 Task: Look for space in Rawang, Malaysia from 9th June, 2023 to 16th June, 2023 for 2 adults in price range Rs.8000 to Rs.16000. Place can be entire place with 2 bedrooms having 2 beds and 1 bathroom. Property type can be house, flat, guest house. Booking option can be shelf check-in. Required host language is English.
Action: Mouse moved to (448, 113)
Screenshot: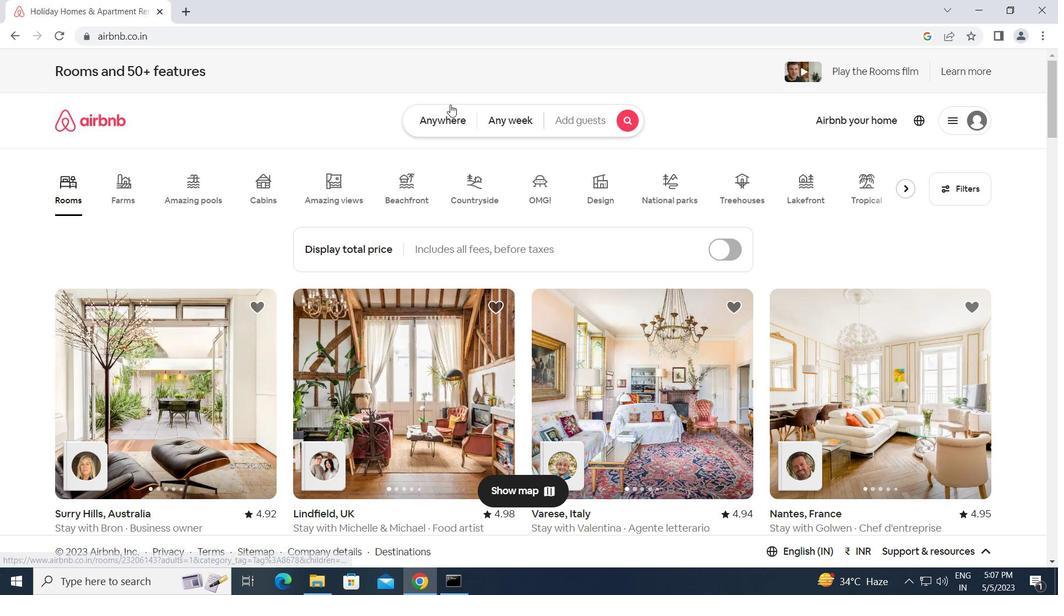 
Action: Mouse pressed left at (448, 113)
Screenshot: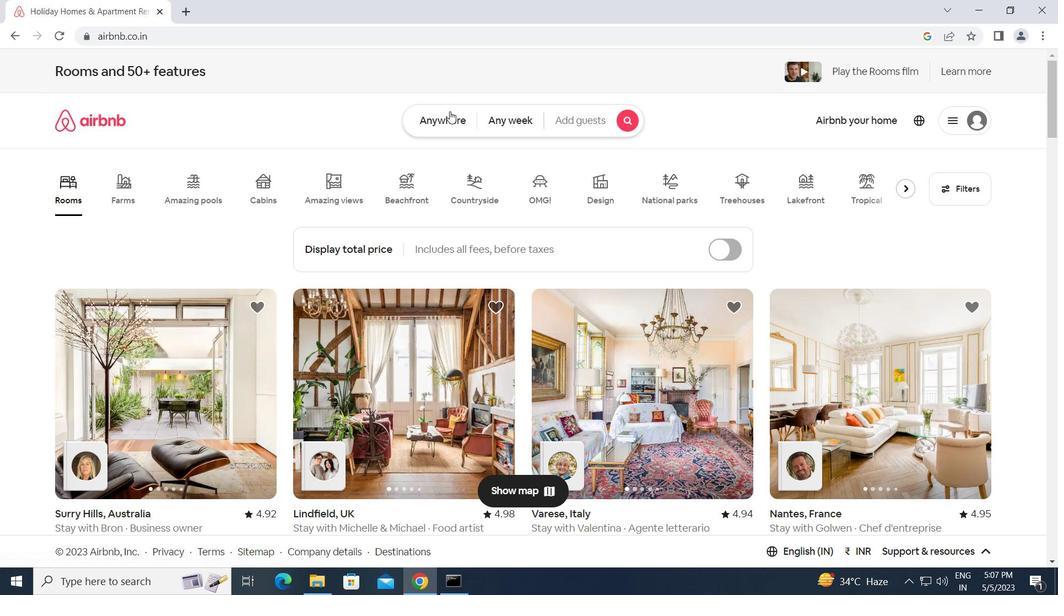 
Action: Mouse moved to (322, 163)
Screenshot: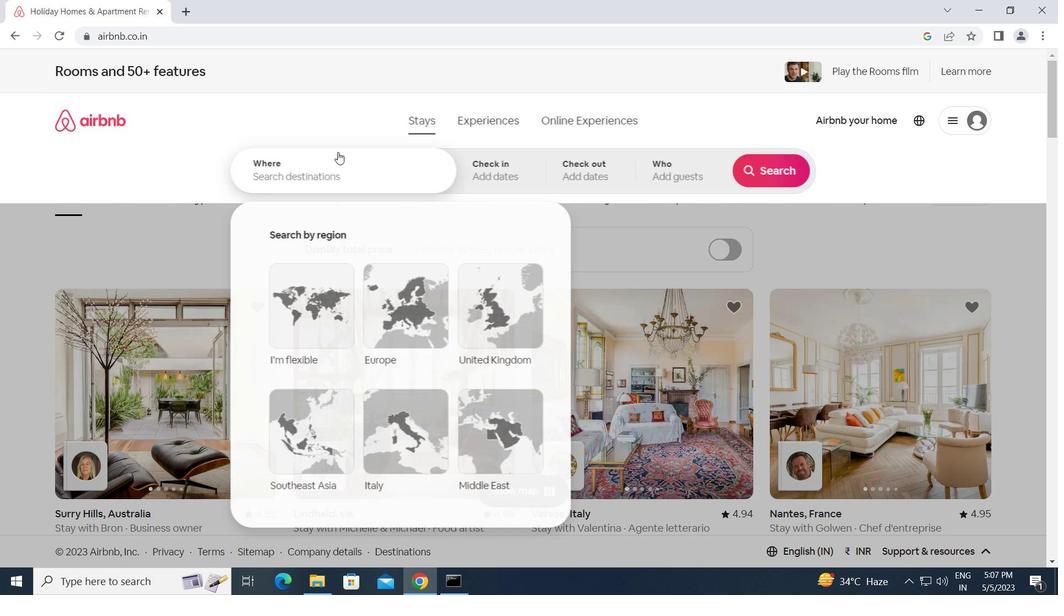 
Action: Mouse pressed left at (322, 163)
Screenshot: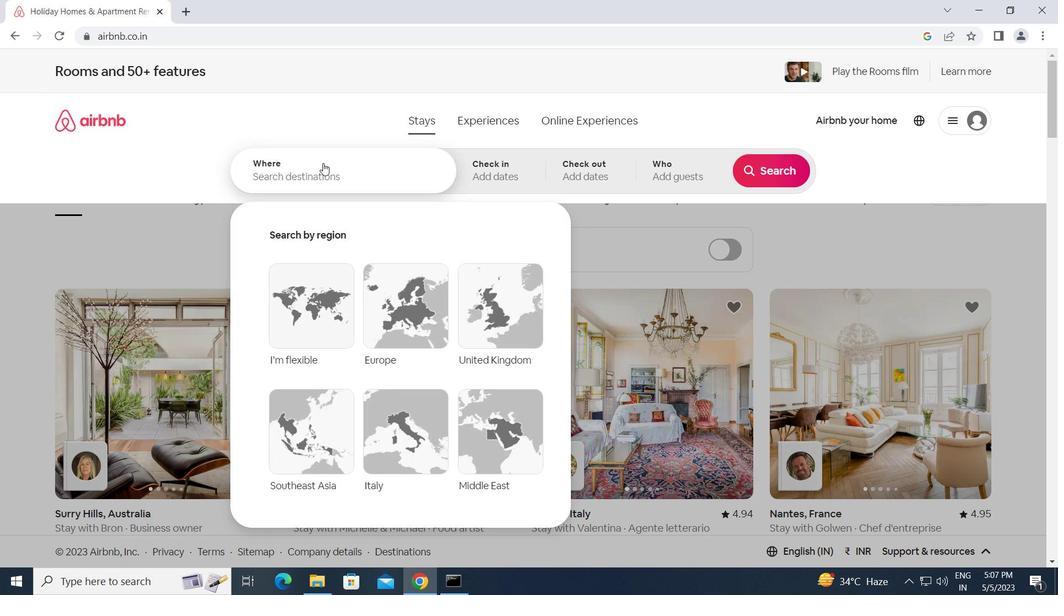 
Action: Key pressed r<Key.caps_lock>awang,<Key.space><Key.caps_lock>m<Key.caps_lock>alaysia<Key.enter>
Screenshot: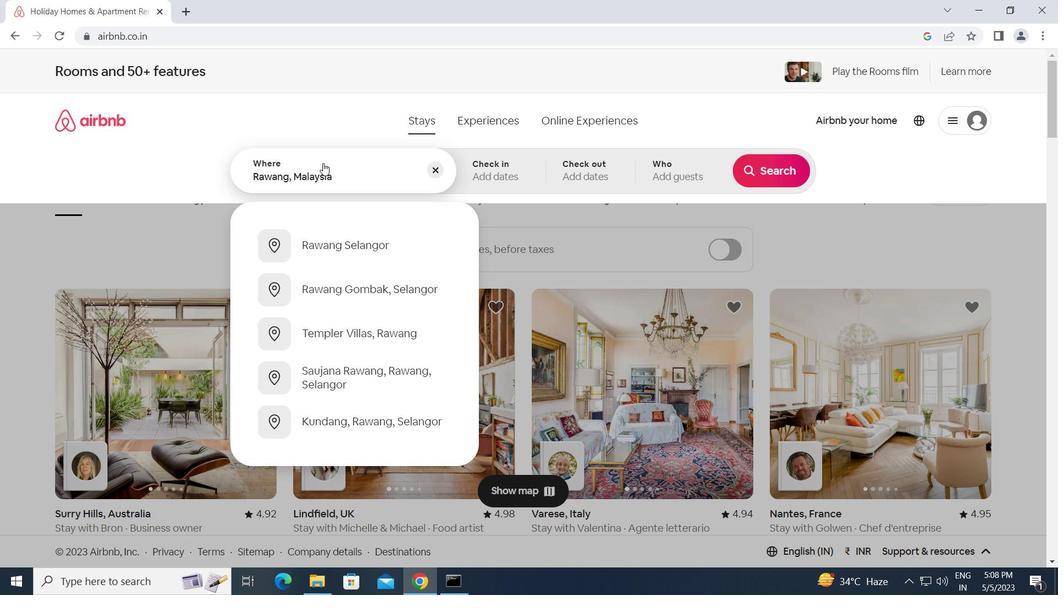 
Action: Mouse moved to (725, 369)
Screenshot: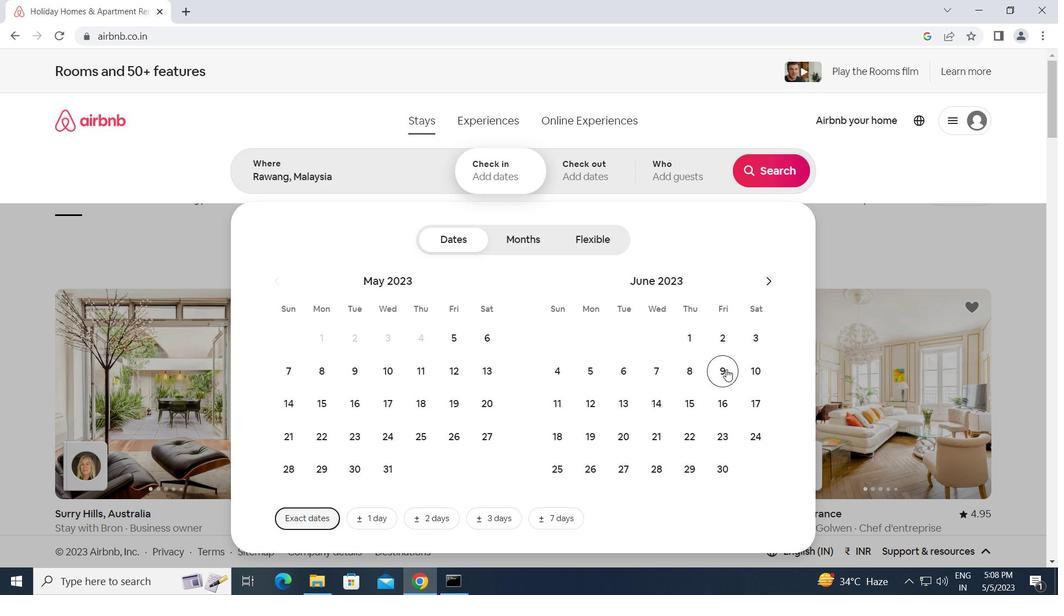 
Action: Mouse pressed left at (725, 369)
Screenshot: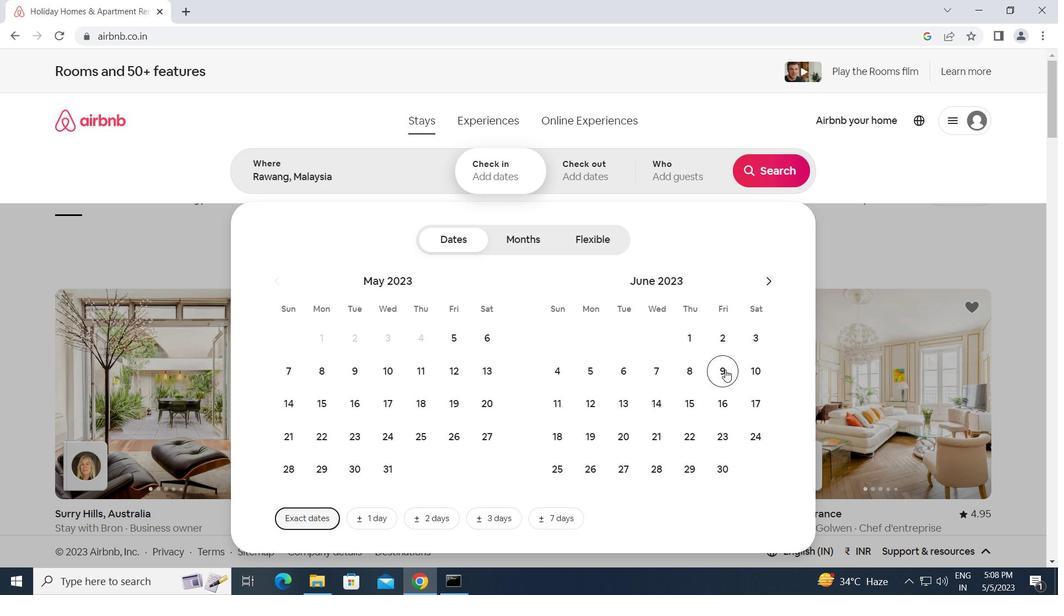 
Action: Mouse moved to (726, 406)
Screenshot: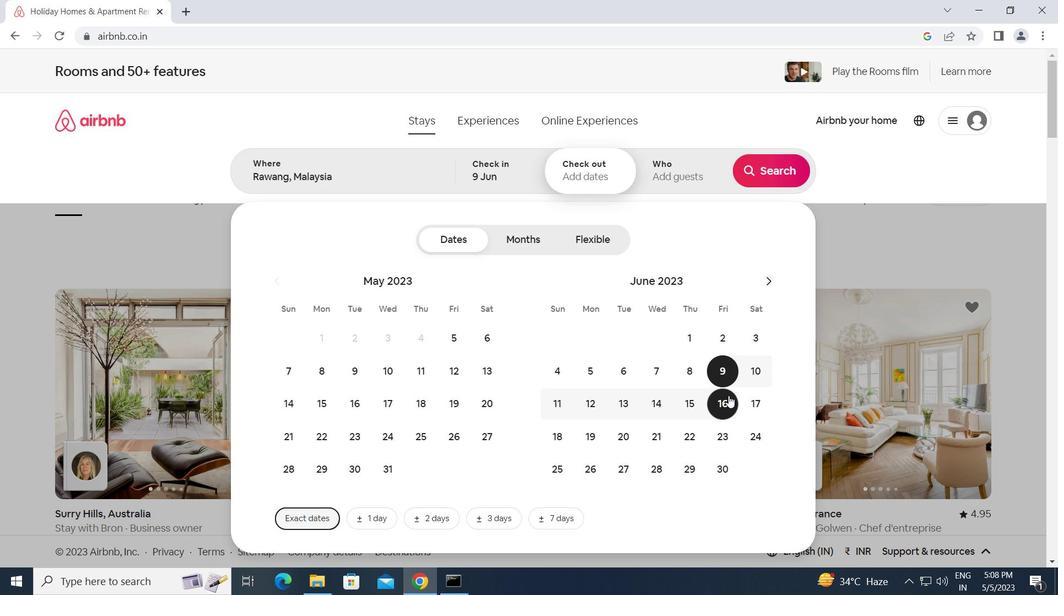 
Action: Mouse pressed left at (726, 406)
Screenshot: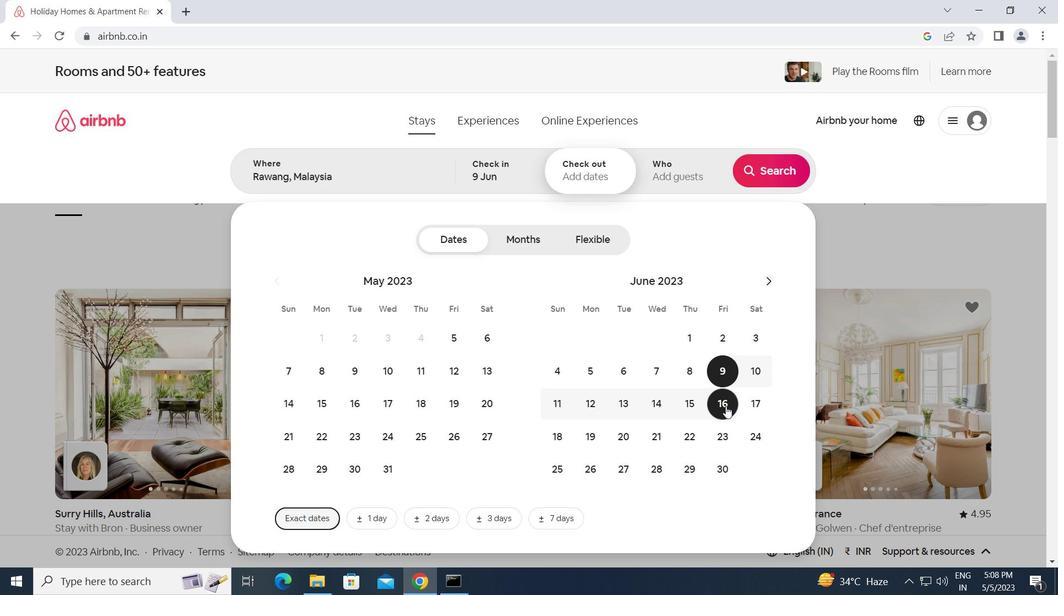 
Action: Mouse moved to (674, 168)
Screenshot: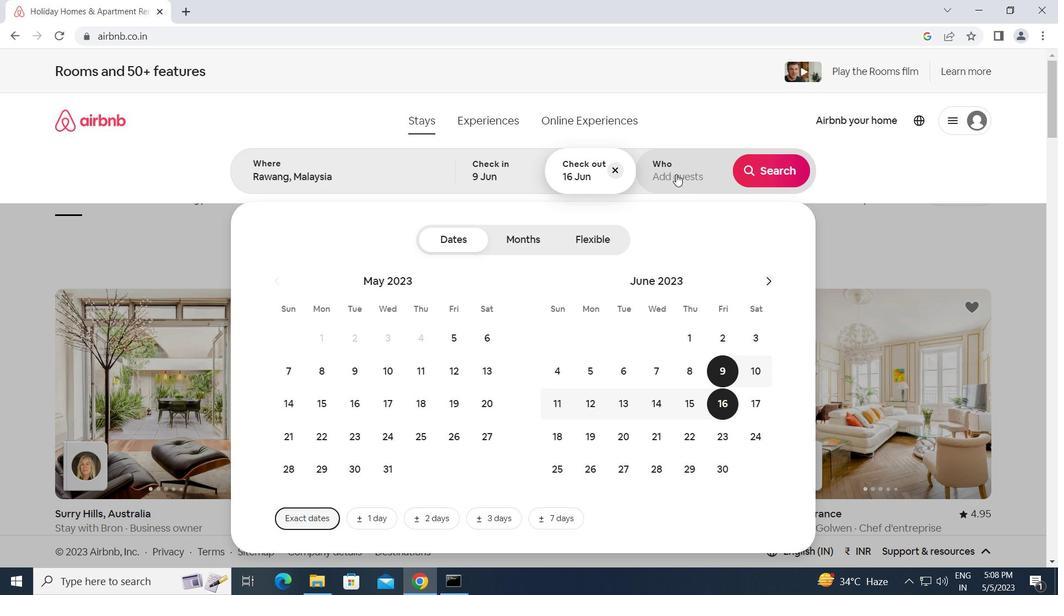 
Action: Mouse pressed left at (674, 168)
Screenshot: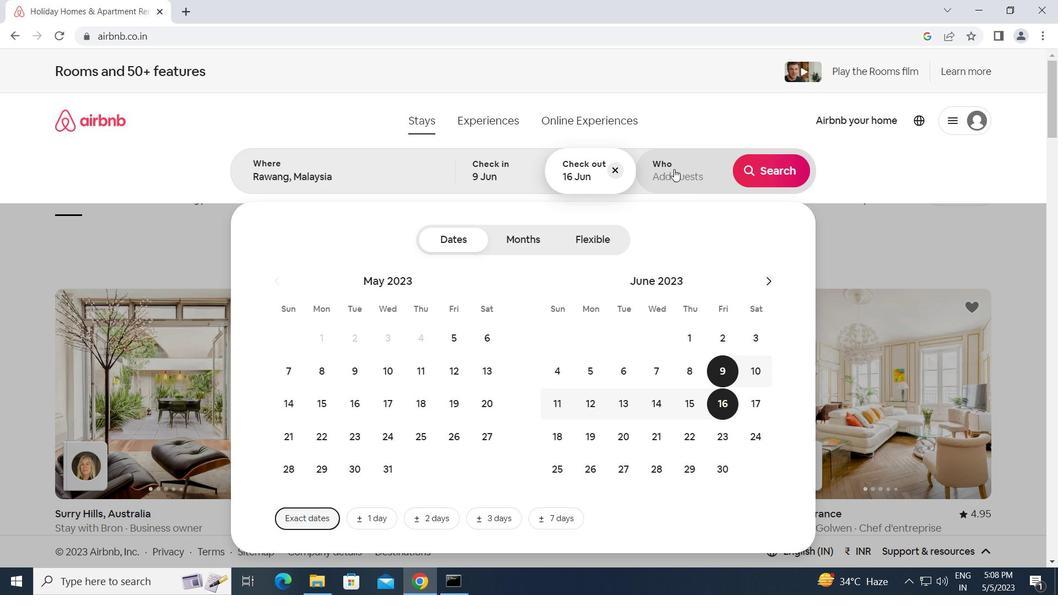 
Action: Mouse moved to (770, 241)
Screenshot: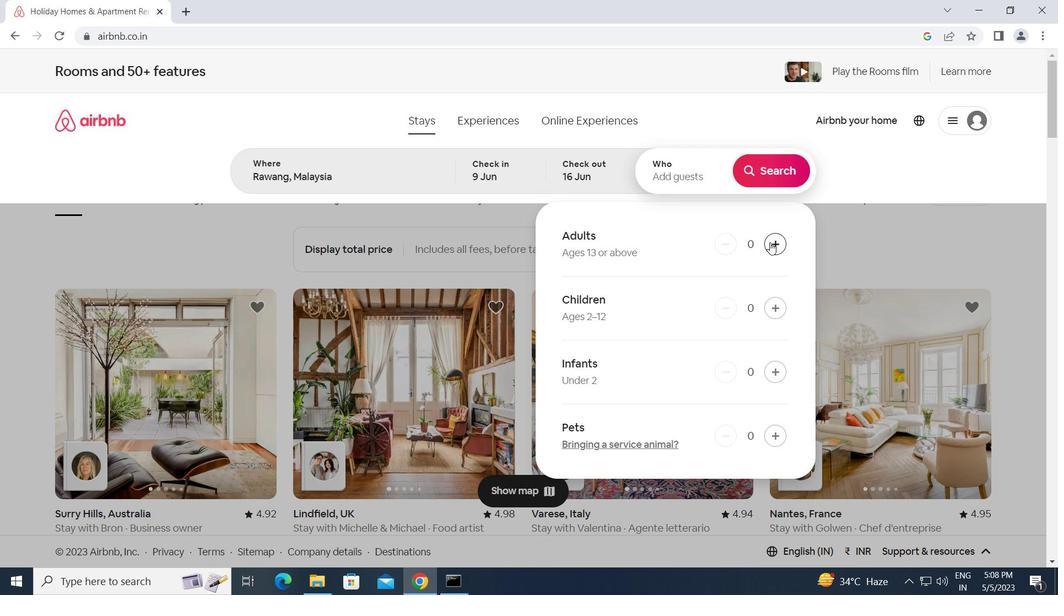 
Action: Mouse pressed left at (770, 241)
Screenshot: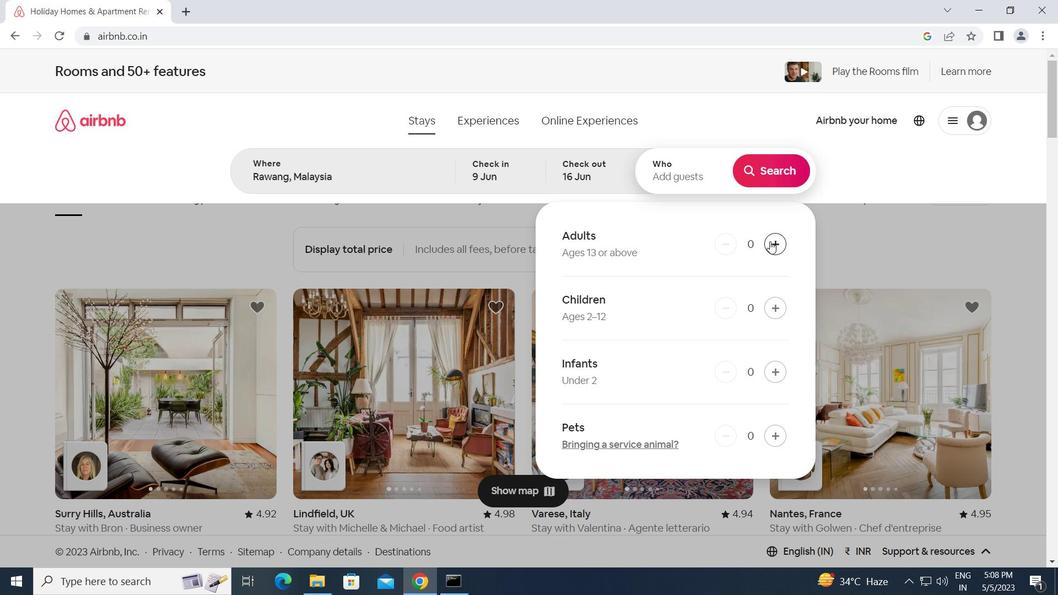 
Action: Mouse pressed left at (770, 241)
Screenshot: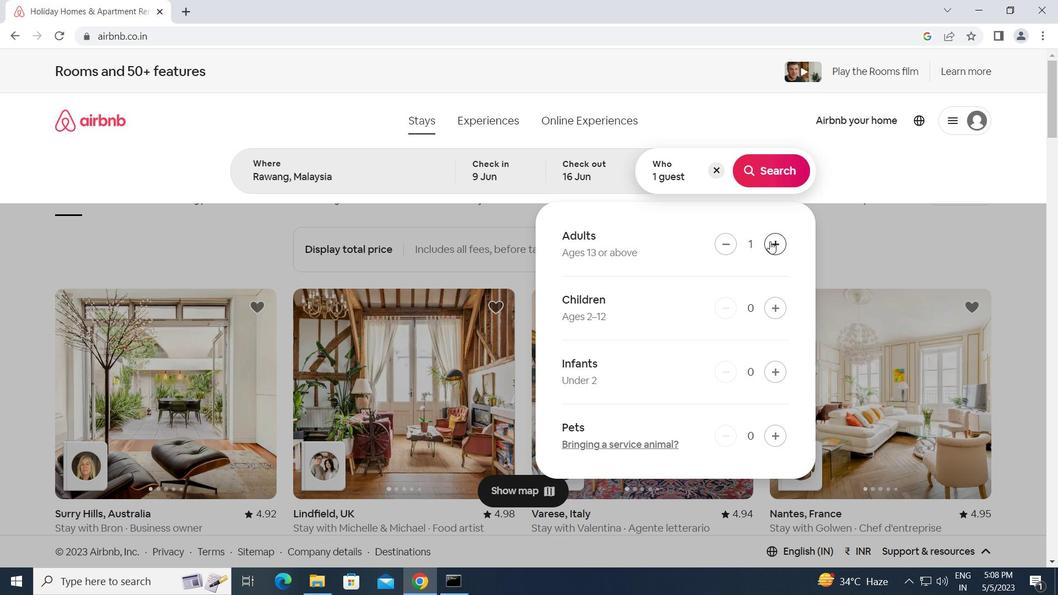 
Action: Mouse moved to (779, 168)
Screenshot: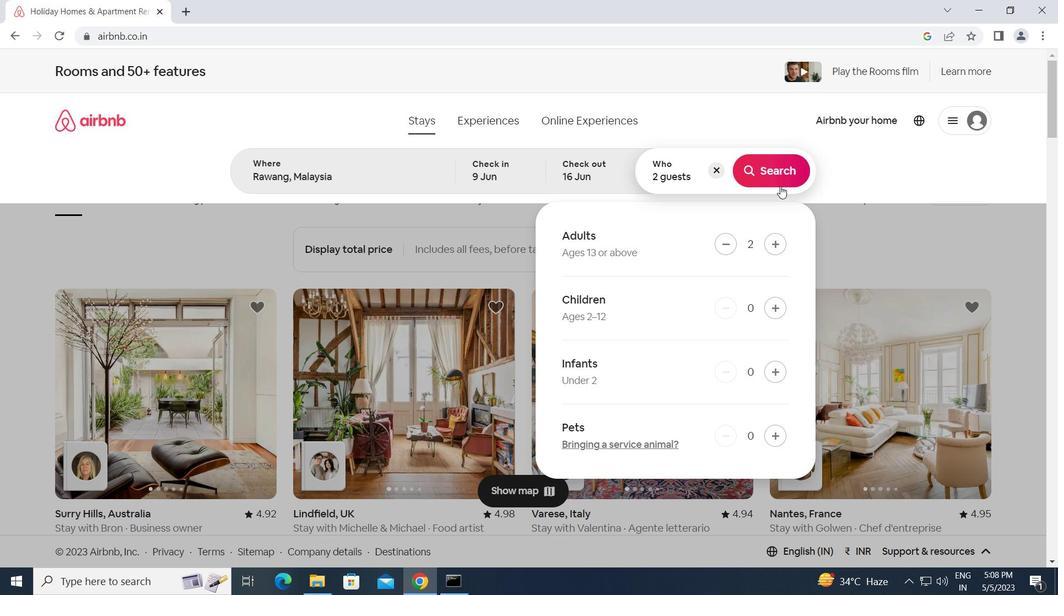 
Action: Mouse pressed left at (779, 168)
Screenshot: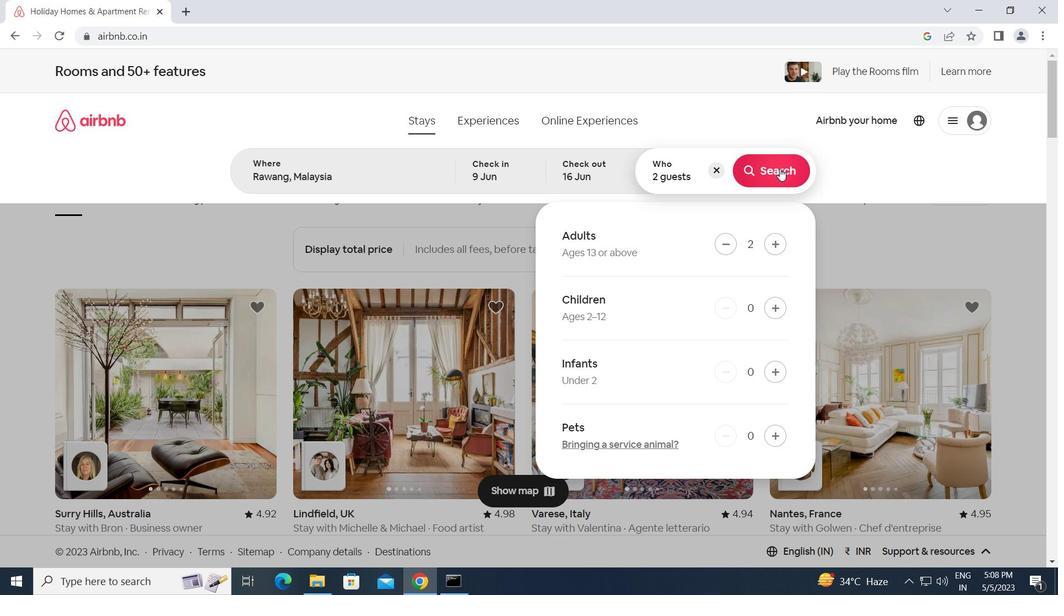 
Action: Mouse moved to (997, 132)
Screenshot: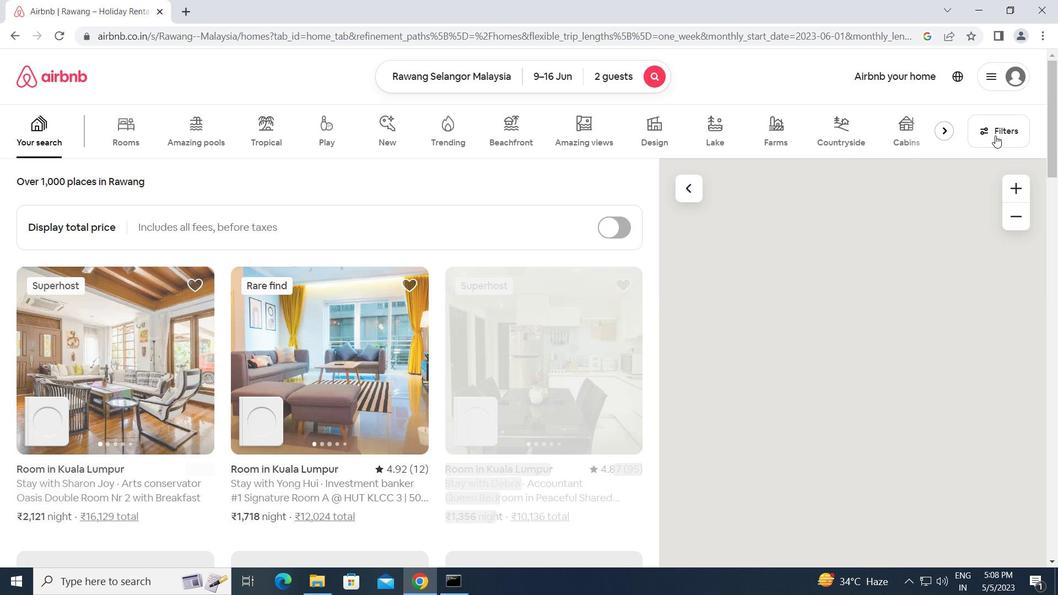
Action: Mouse pressed left at (997, 132)
Screenshot: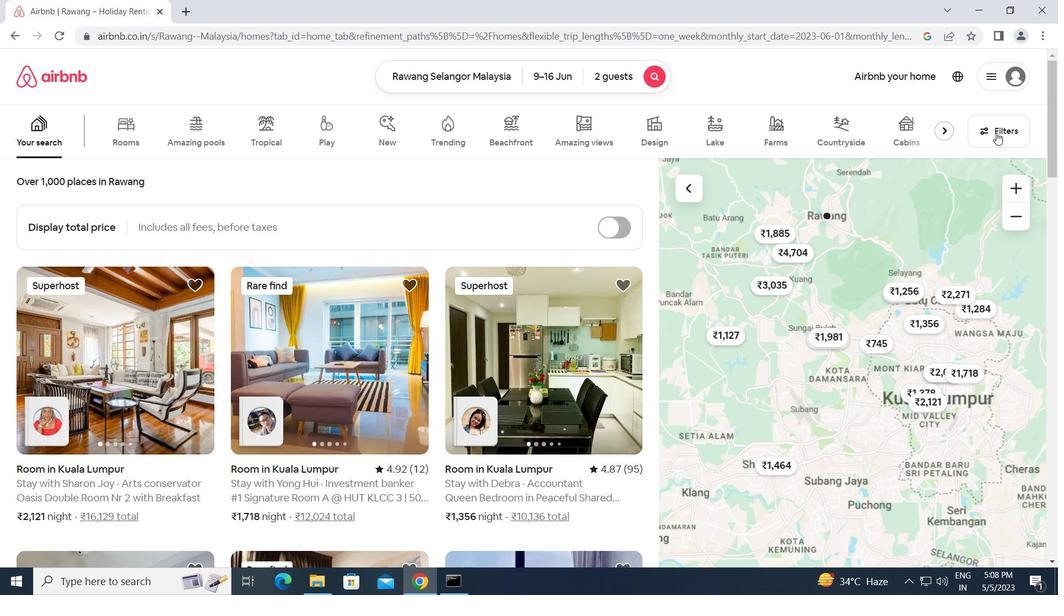 
Action: Mouse moved to (1005, 122)
Screenshot: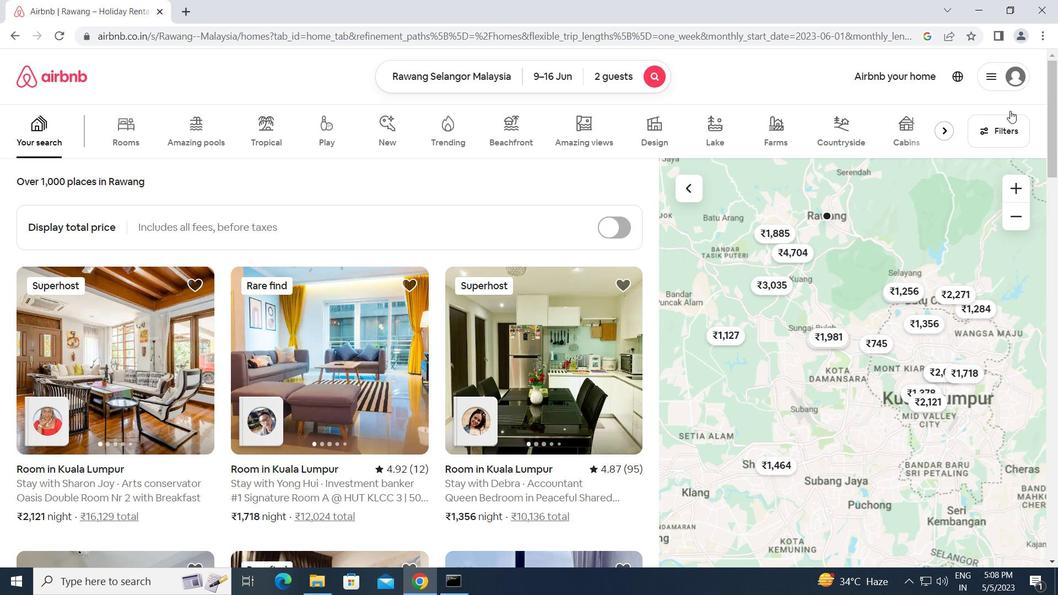 
Action: Mouse pressed left at (1005, 122)
Screenshot: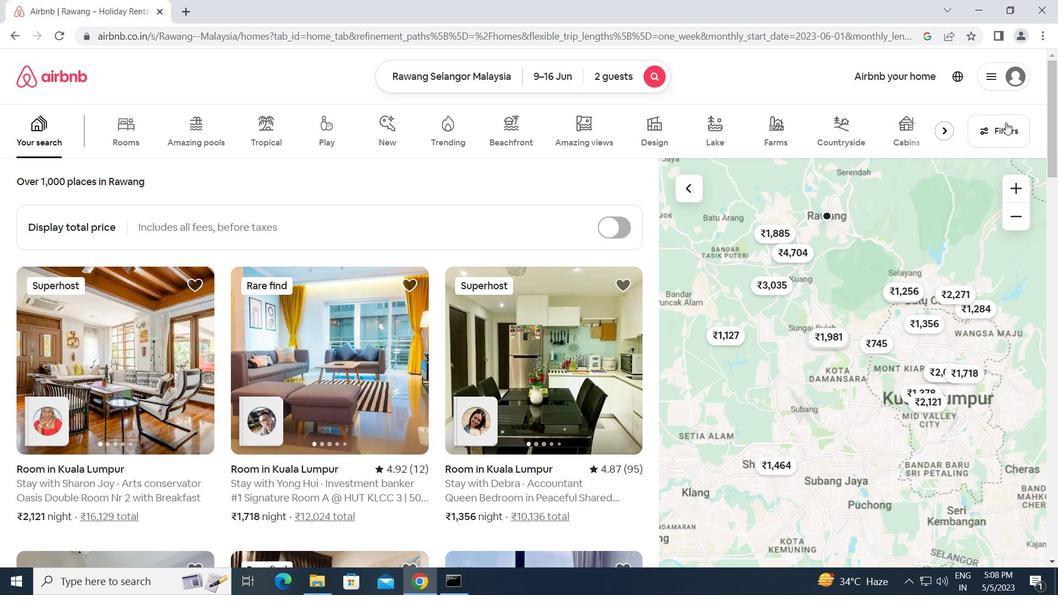 
Action: Mouse moved to (988, 130)
Screenshot: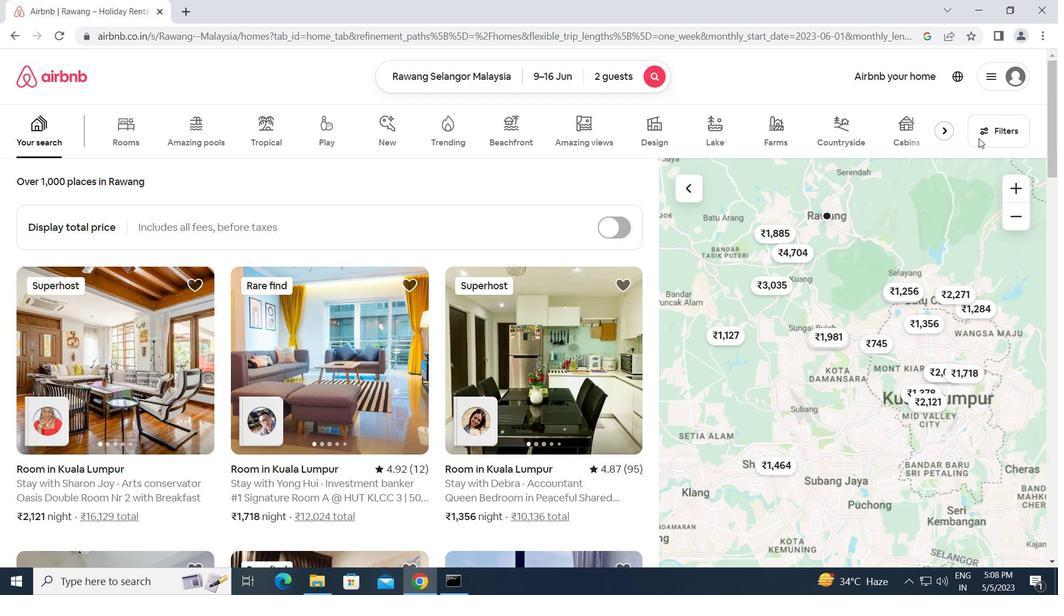 
Action: Mouse pressed left at (988, 130)
Screenshot: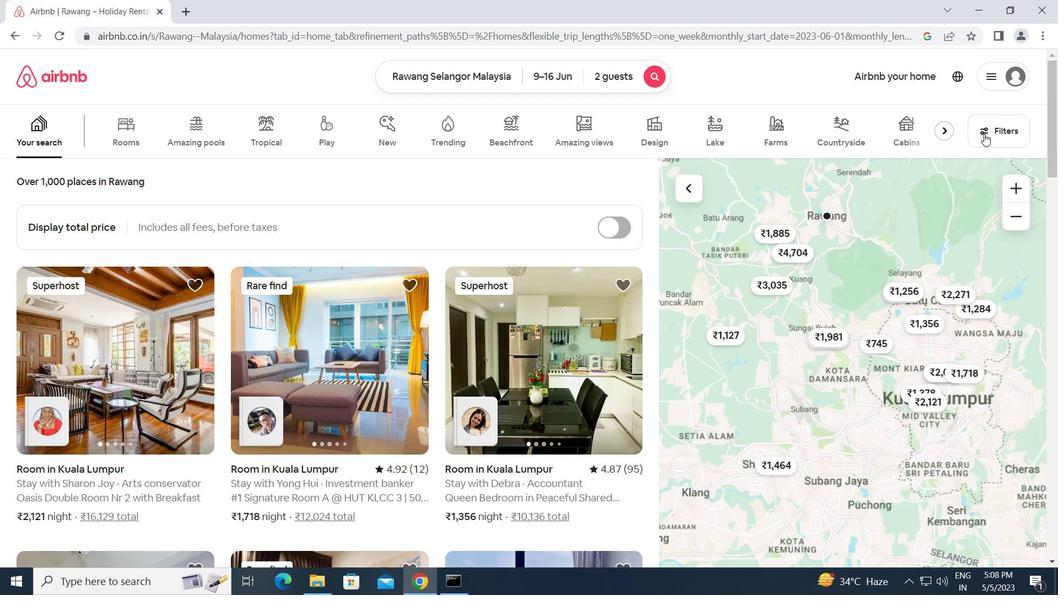 
Action: Mouse moved to (411, 344)
Screenshot: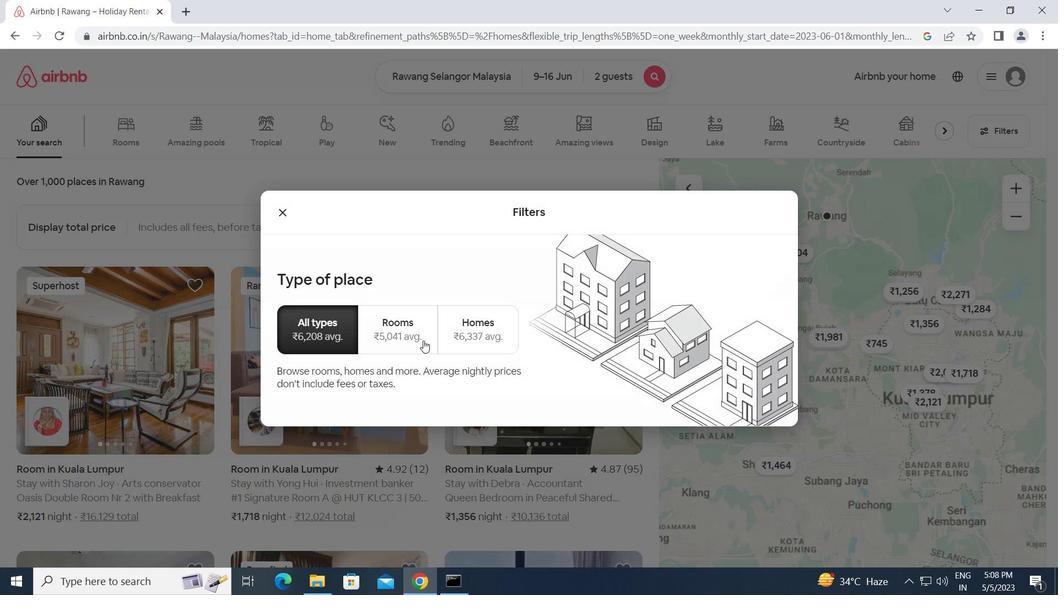 
Action: Mouse scrolled (411, 343) with delta (0, 0)
Screenshot: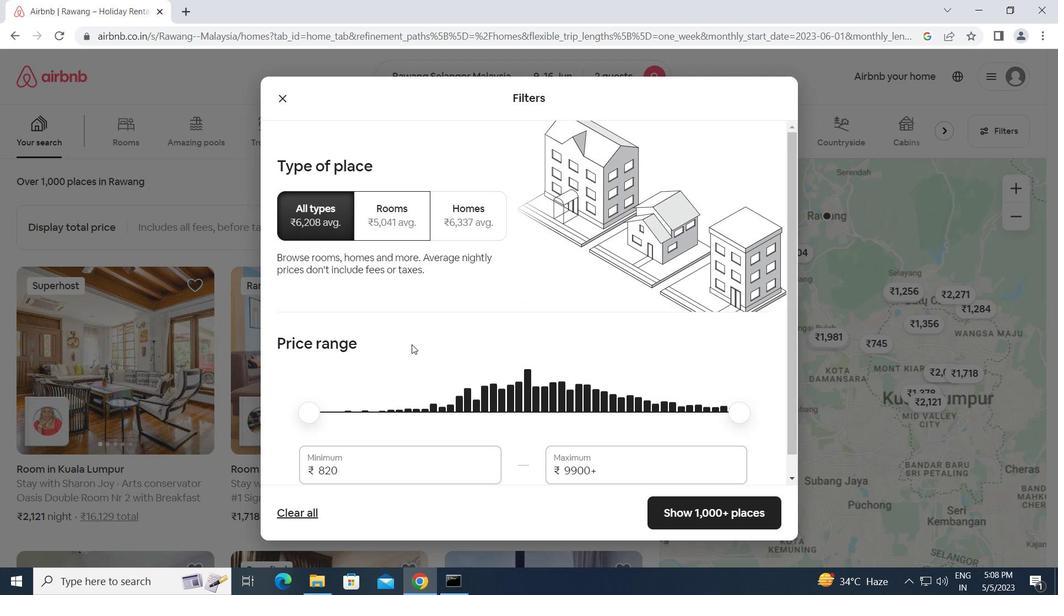
Action: Mouse scrolled (411, 343) with delta (0, 0)
Screenshot: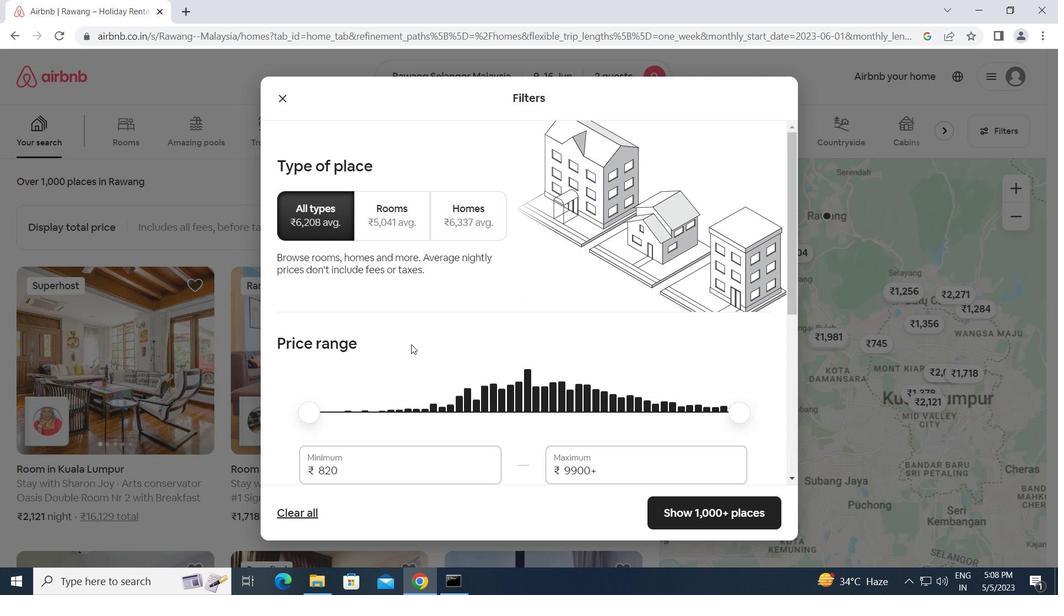 
Action: Mouse scrolled (411, 343) with delta (0, 0)
Screenshot: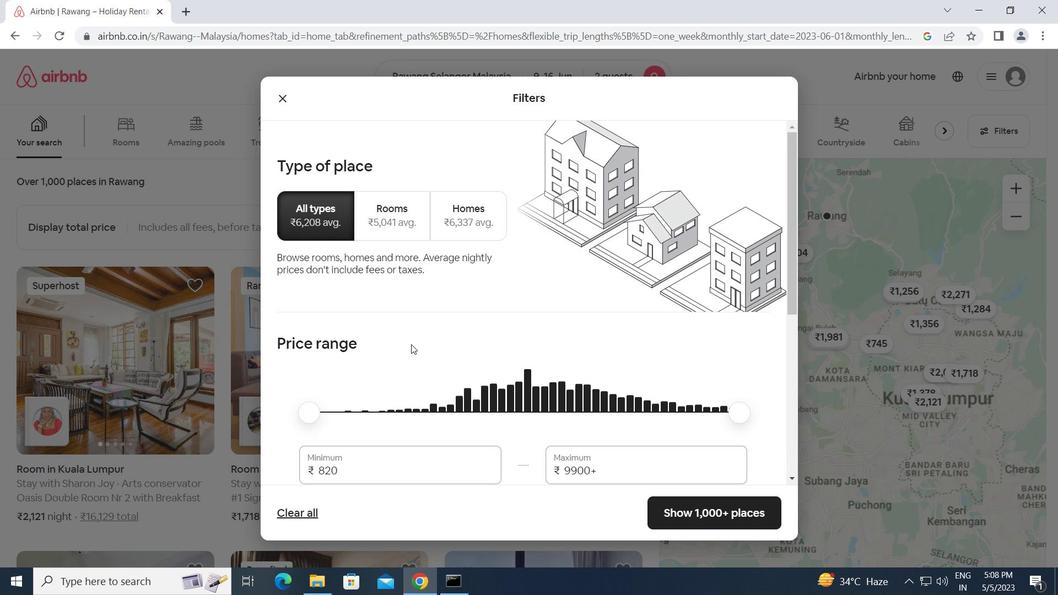 
Action: Mouse moved to (353, 259)
Screenshot: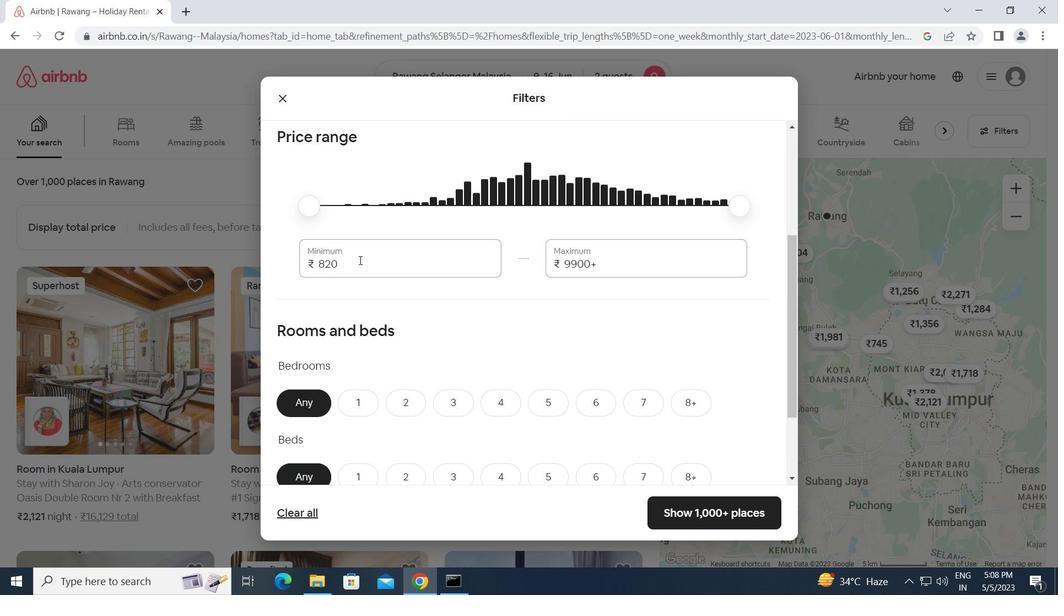 
Action: Mouse pressed left at (353, 259)
Screenshot: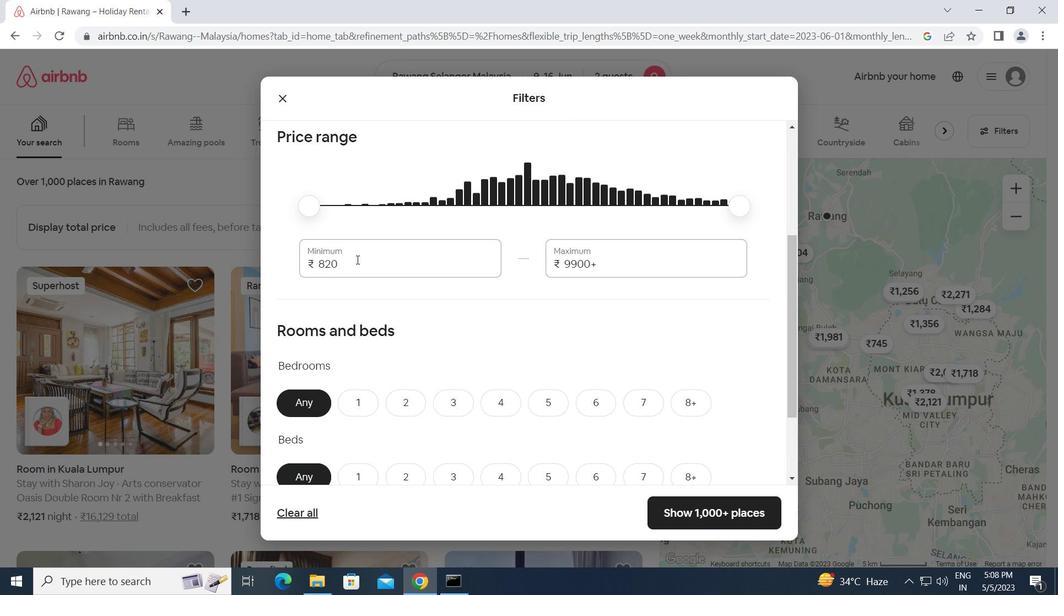 
Action: Mouse moved to (262, 262)
Screenshot: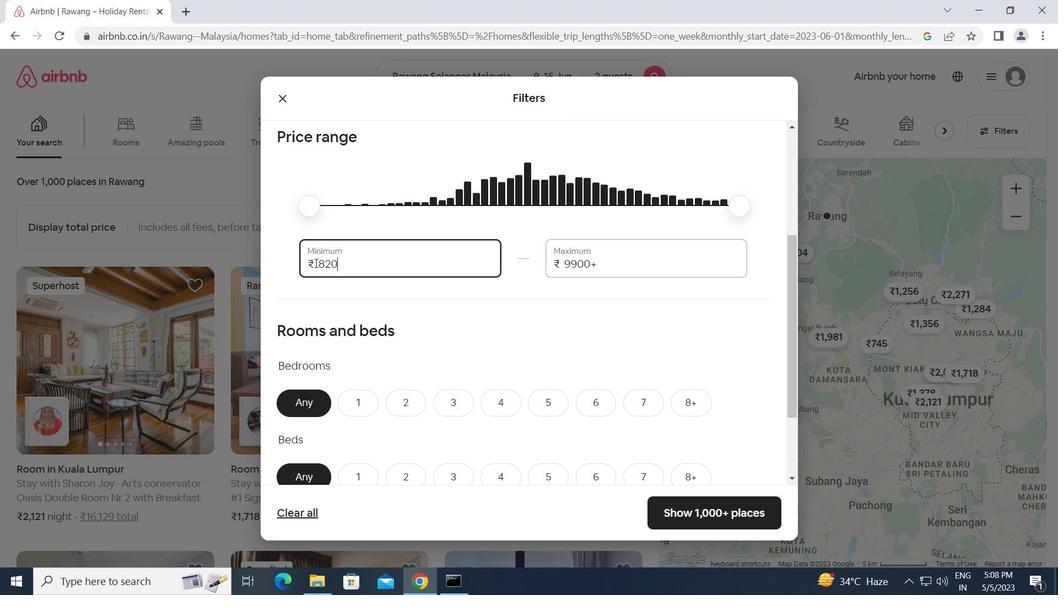 
Action: Key pressed 8000<Key.tab>16000
Screenshot: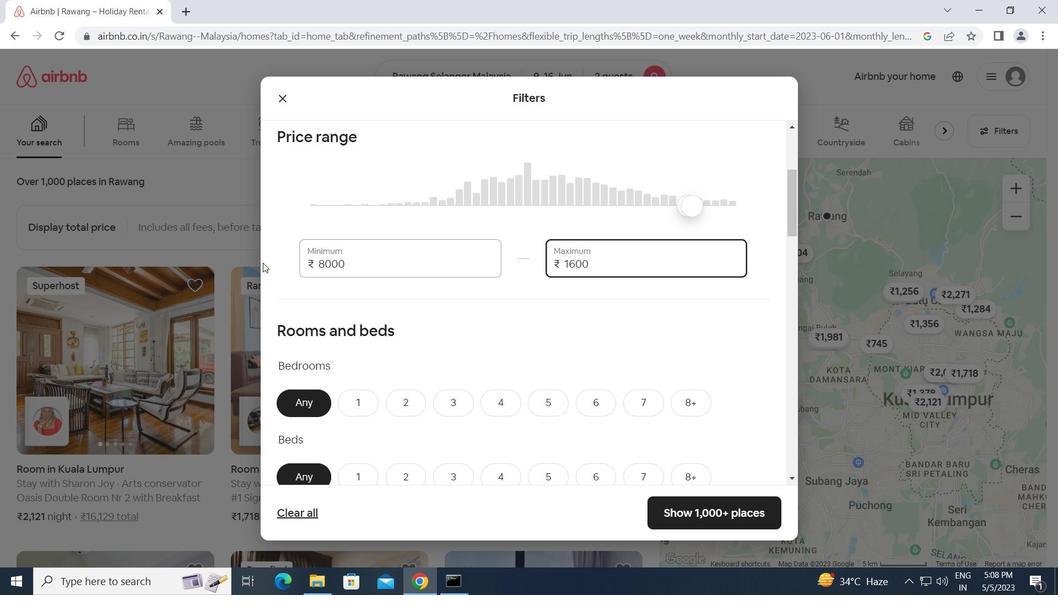 
Action: Mouse moved to (311, 306)
Screenshot: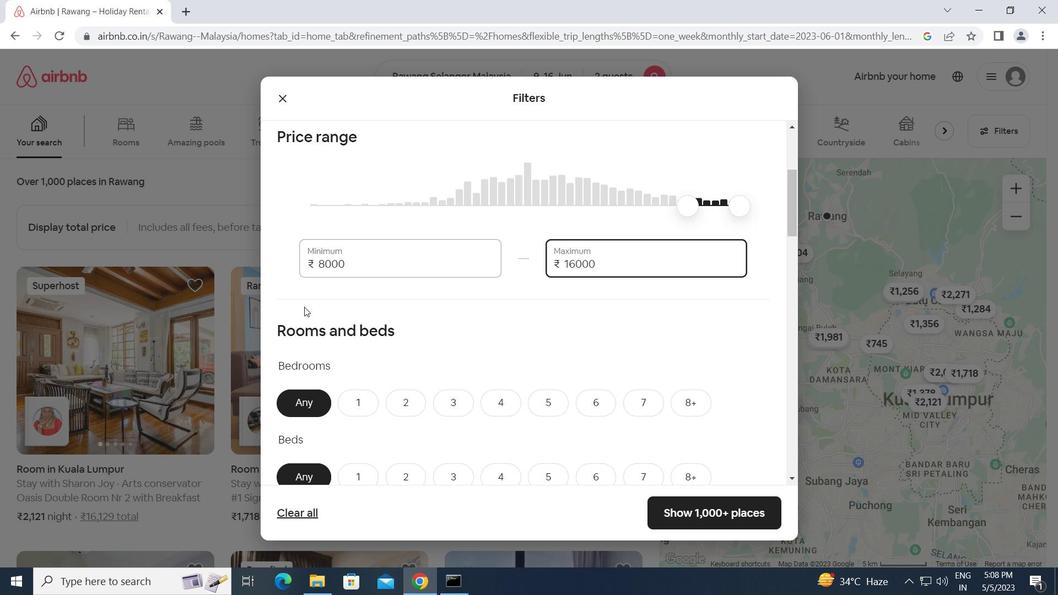 
Action: Mouse scrolled (311, 306) with delta (0, 0)
Screenshot: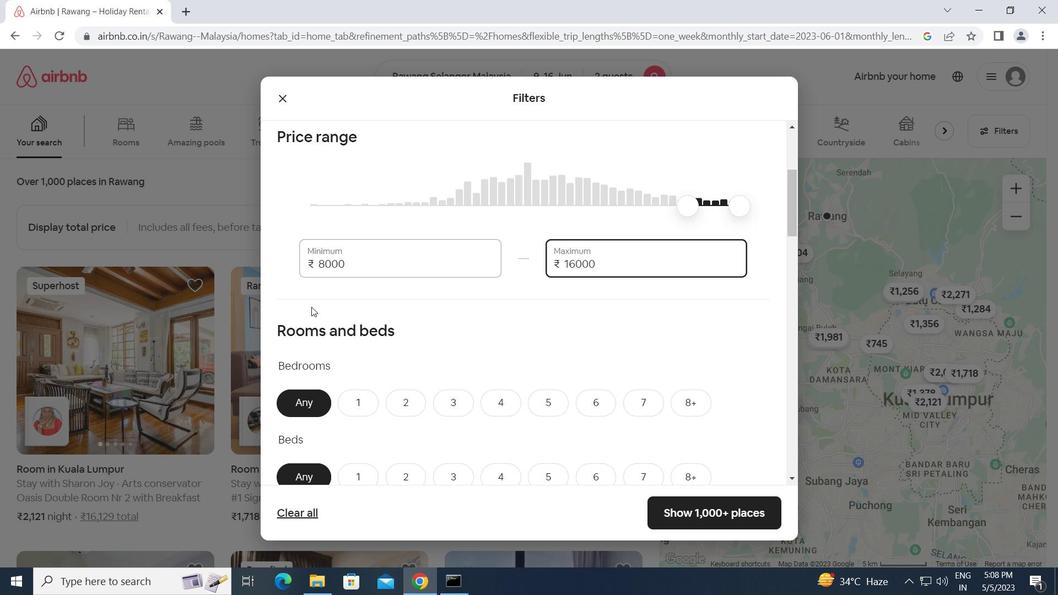 
Action: Mouse moved to (321, 303)
Screenshot: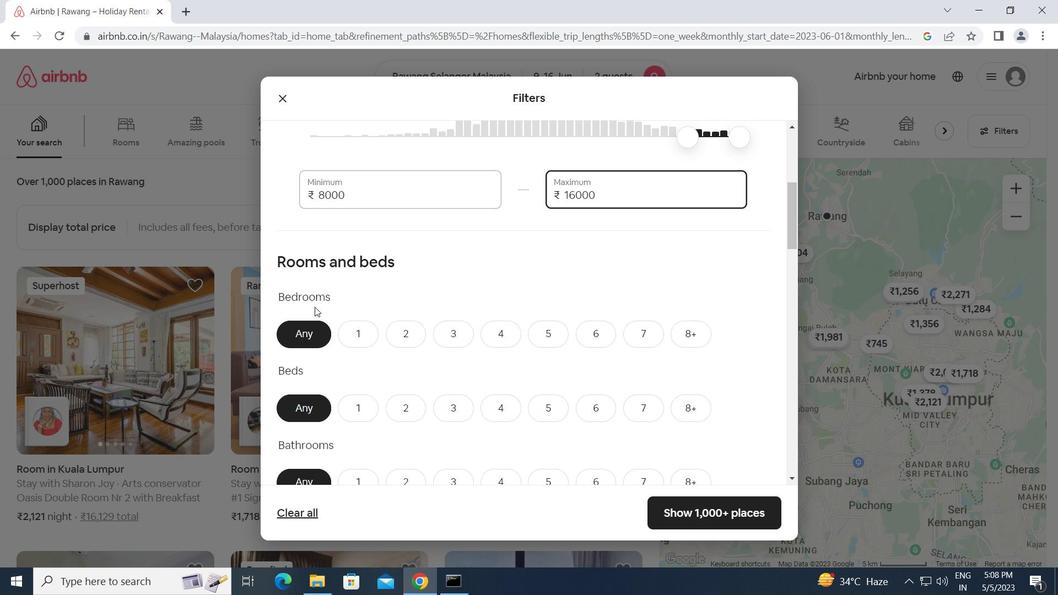 
Action: Mouse scrolled (321, 303) with delta (0, 0)
Screenshot: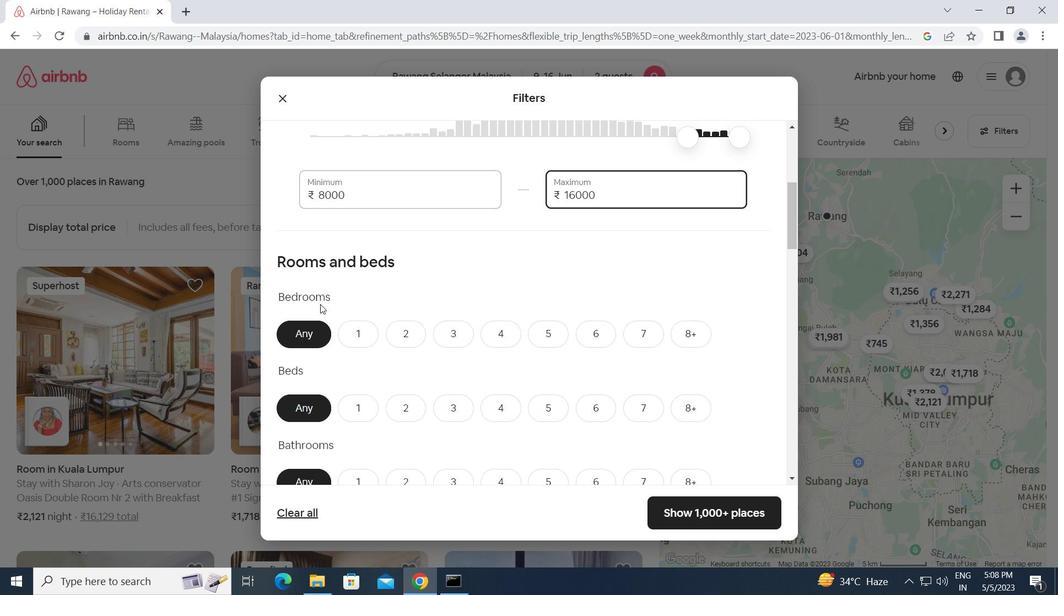 
Action: Mouse scrolled (321, 303) with delta (0, 0)
Screenshot: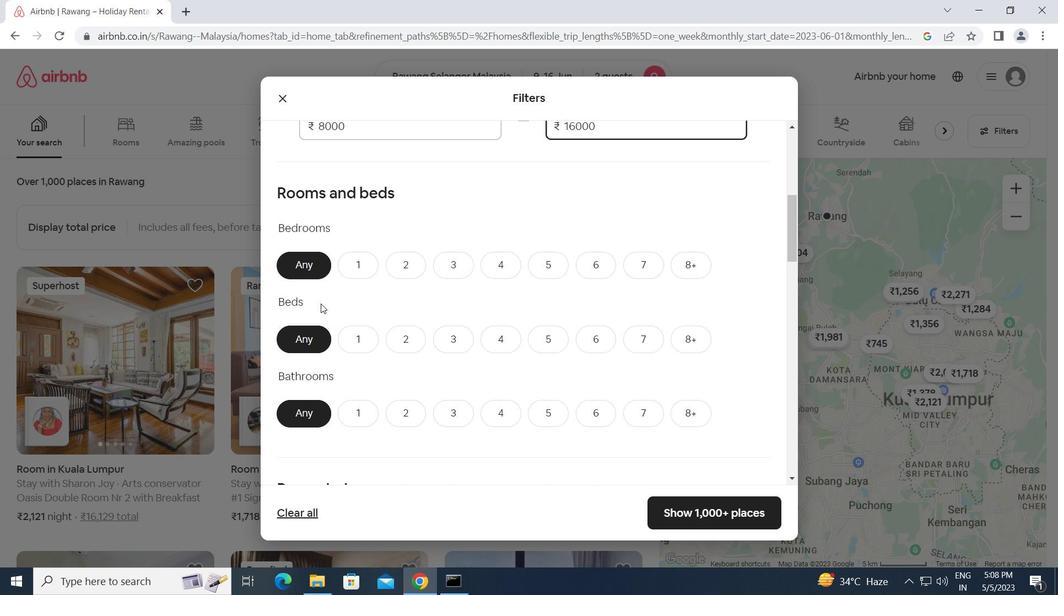 
Action: Mouse moved to (408, 190)
Screenshot: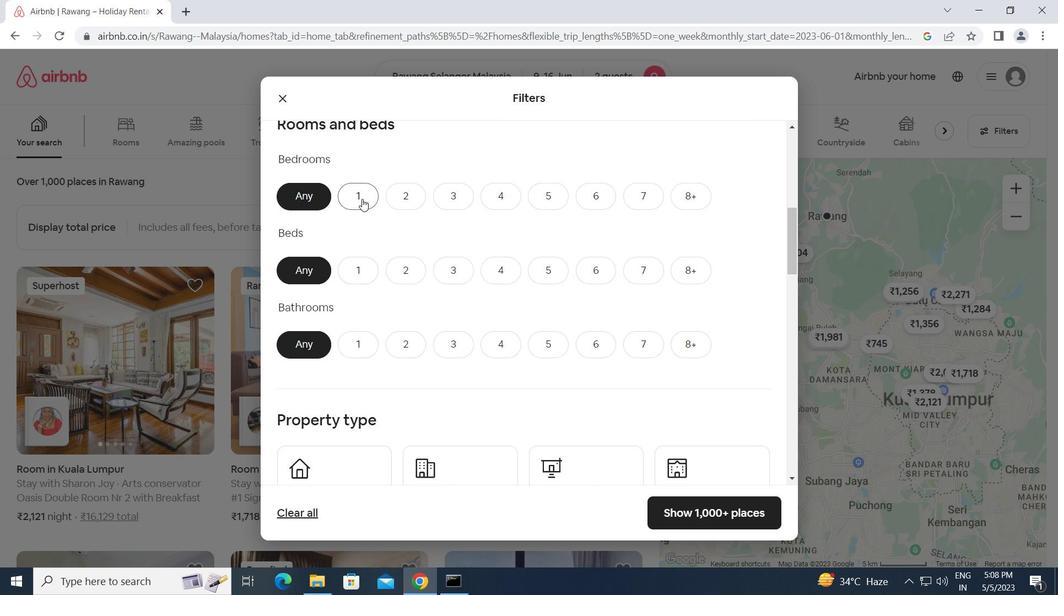 
Action: Mouse pressed left at (408, 190)
Screenshot: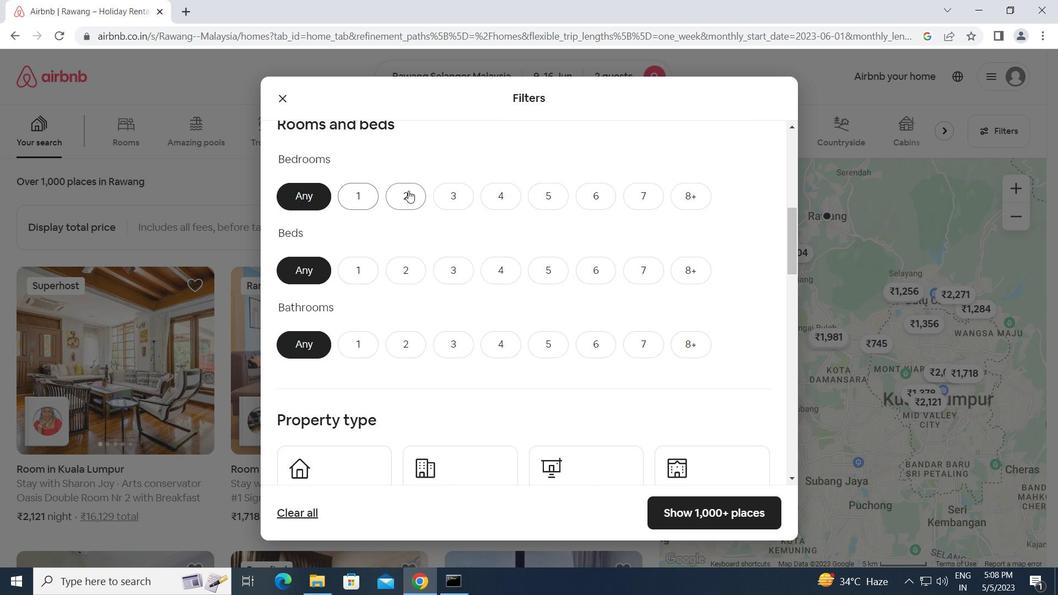 
Action: Mouse moved to (396, 269)
Screenshot: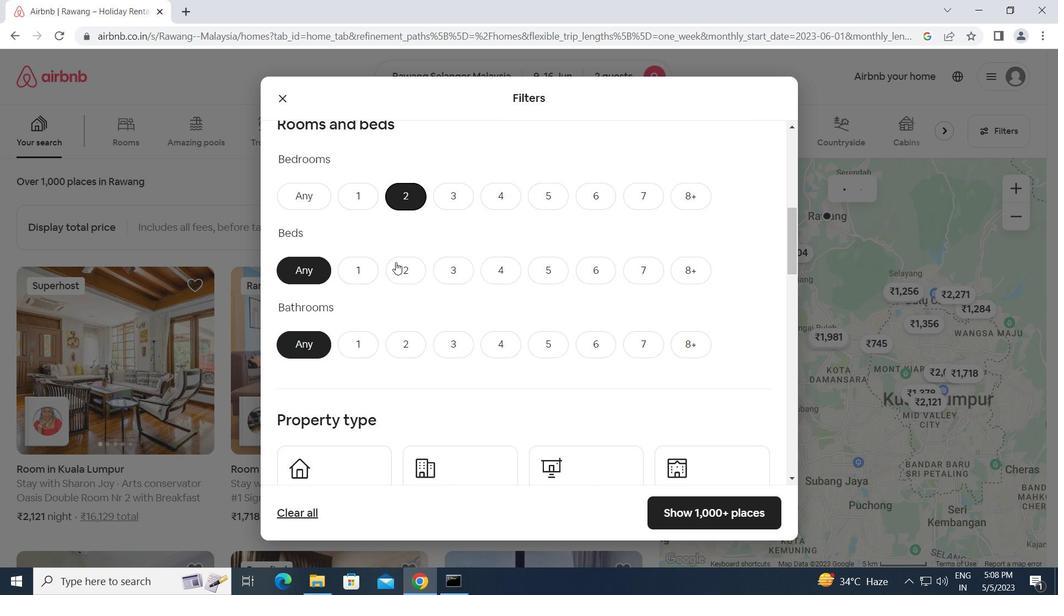 
Action: Mouse pressed left at (396, 269)
Screenshot: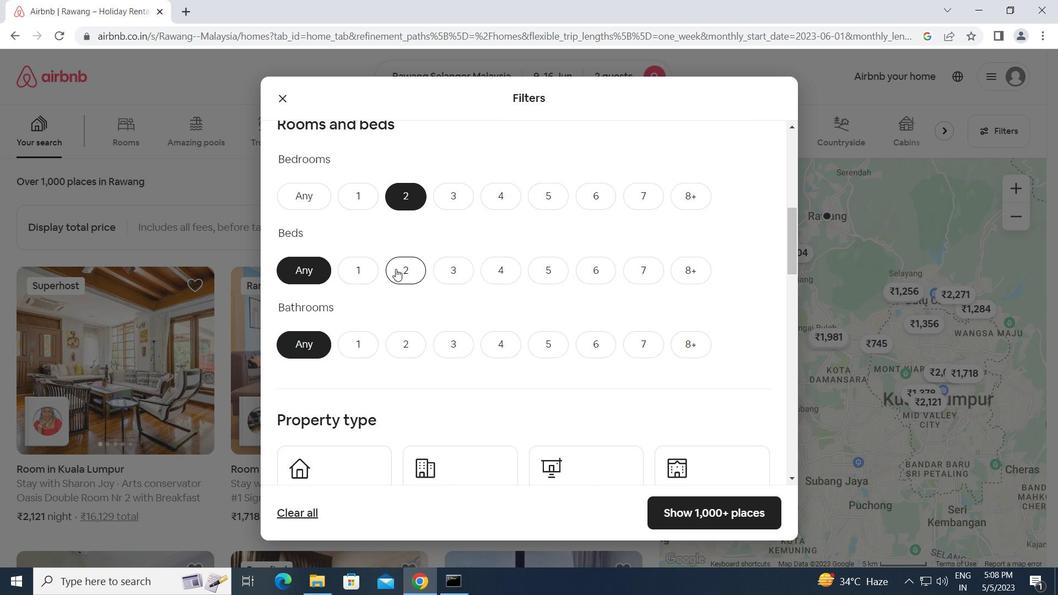 
Action: Mouse moved to (358, 345)
Screenshot: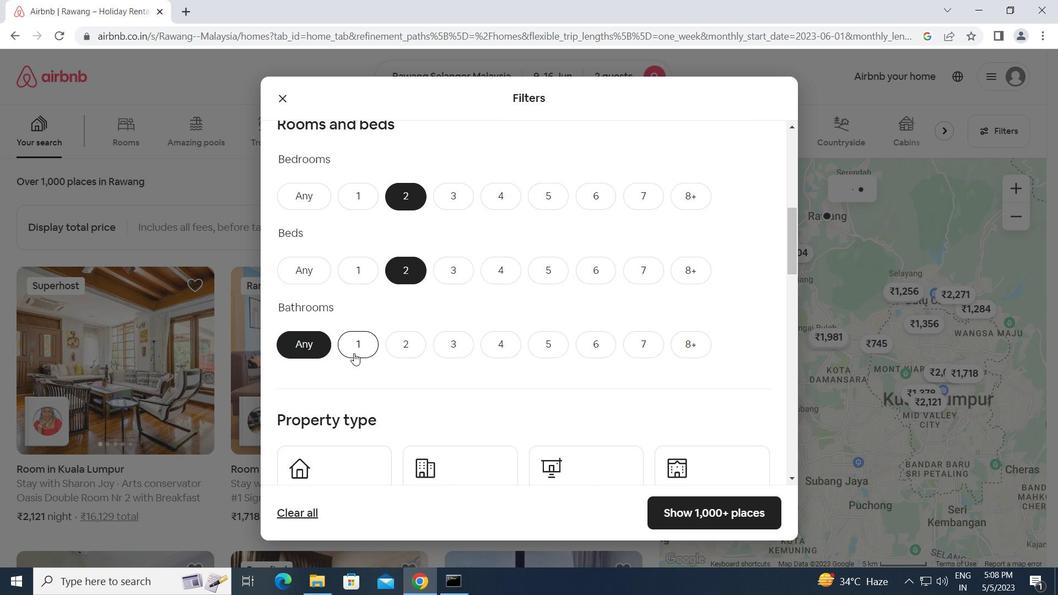 
Action: Mouse pressed left at (358, 345)
Screenshot: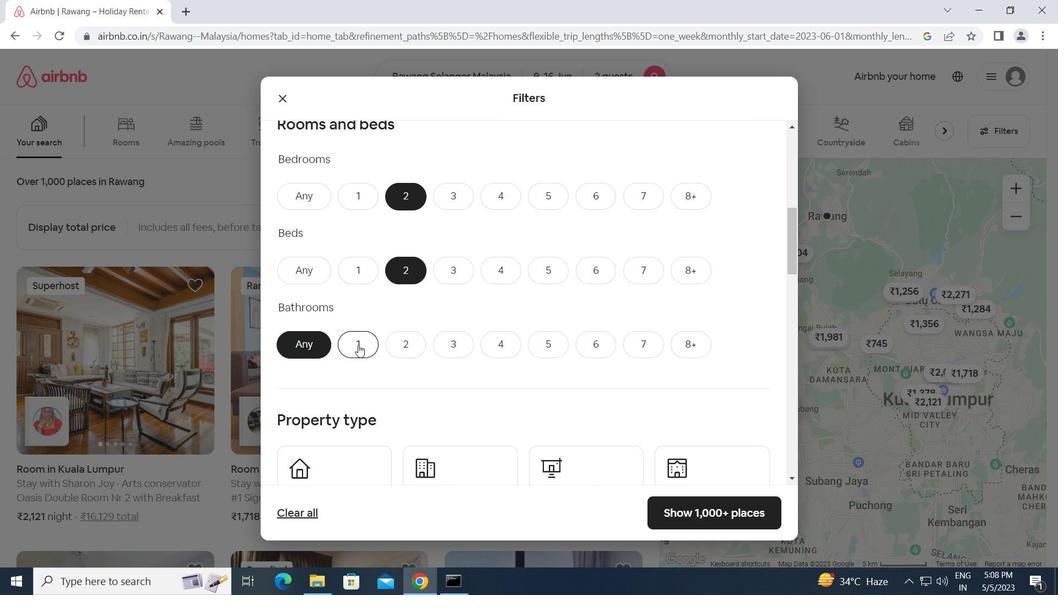 
Action: Mouse moved to (416, 359)
Screenshot: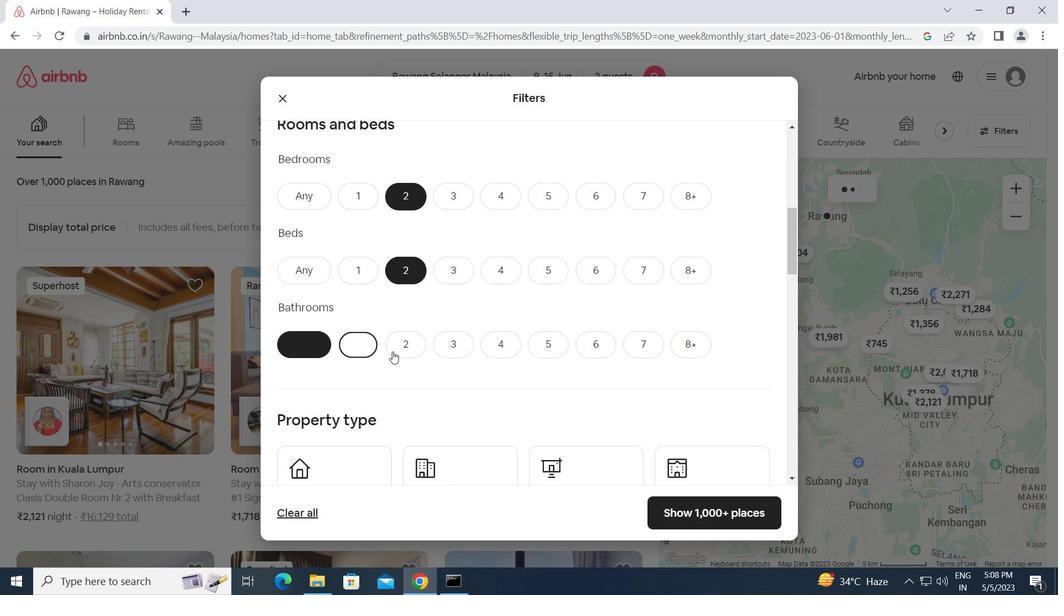 
Action: Mouse scrolled (416, 358) with delta (0, 0)
Screenshot: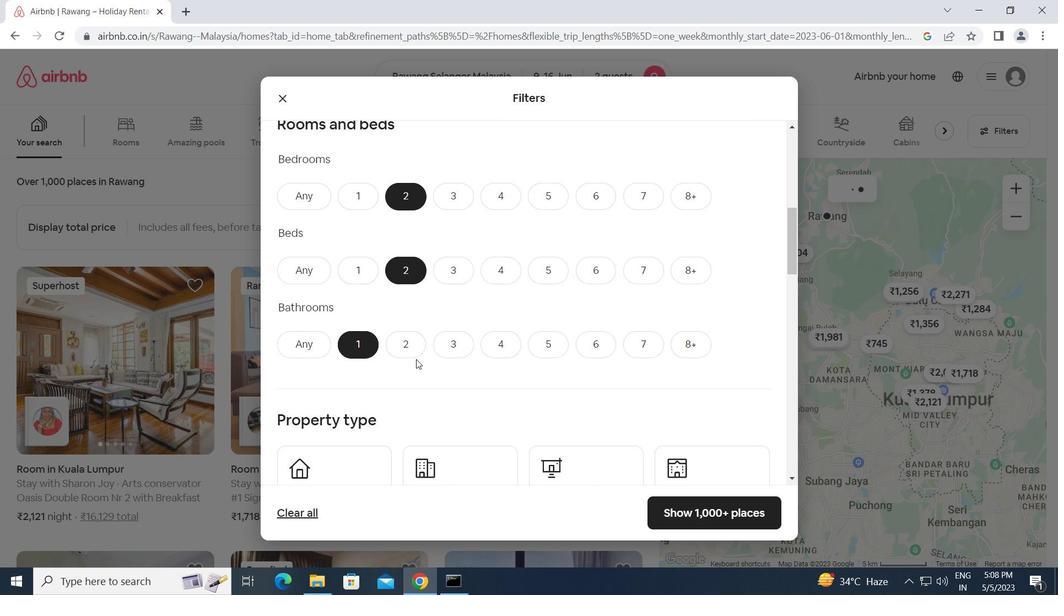 
Action: Mouse scrolled (416, 358) with delta (0, 0)
Screenshot: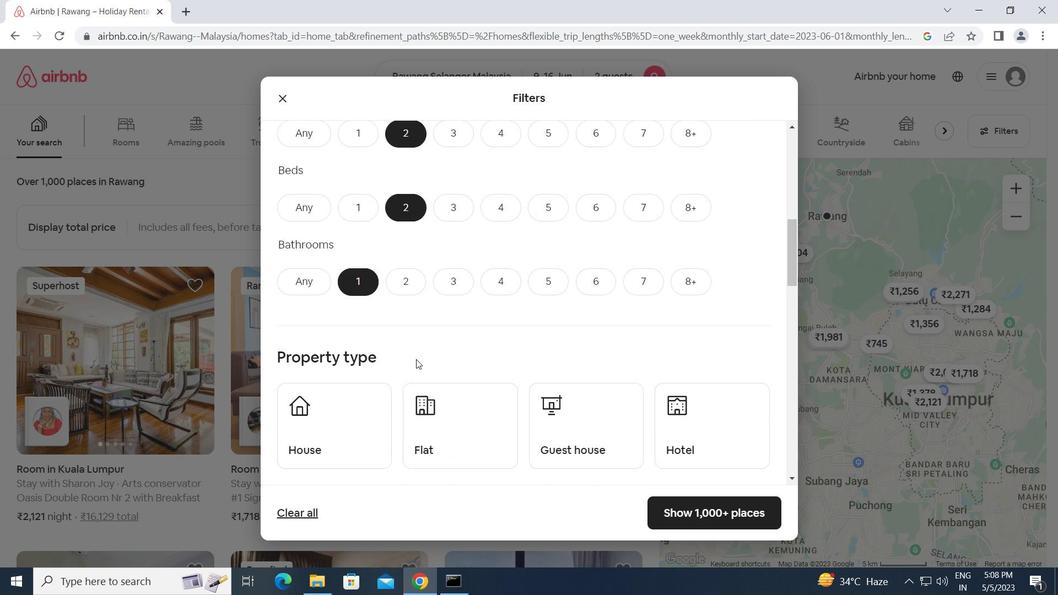 
Action: Mouse moved to (349, 345)
Screenshot: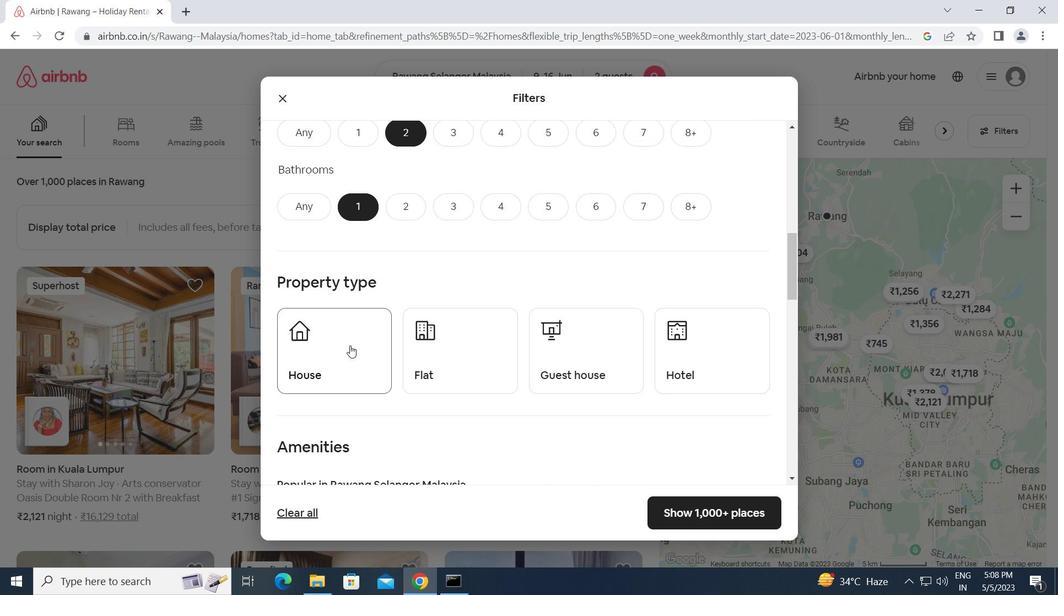 
Action: Mouse pressed left at (349, 345)
Screenshot: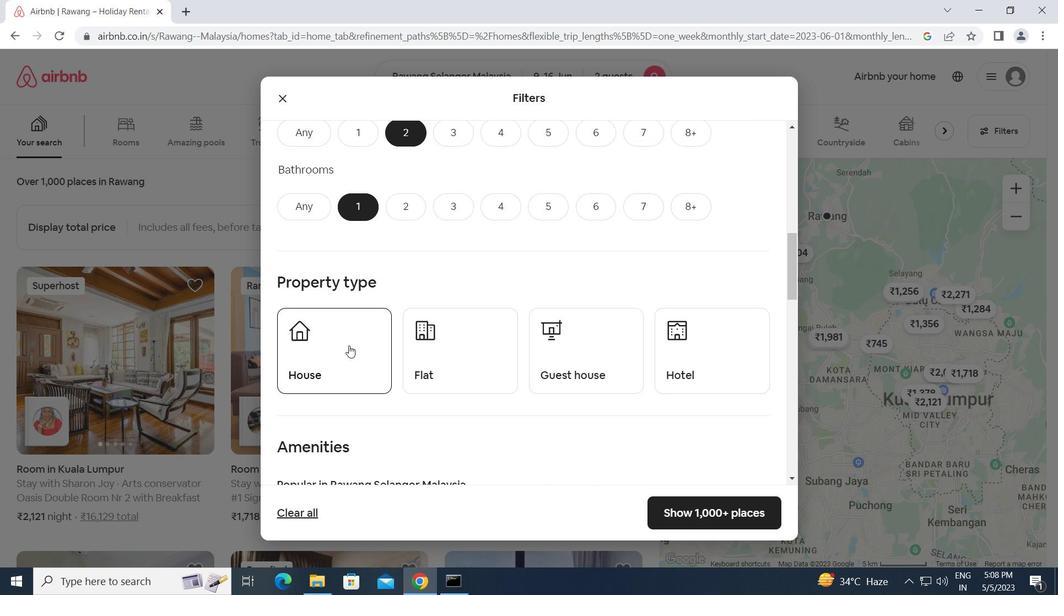 
Action: Mouse moved to (464, 358)
Screenshot: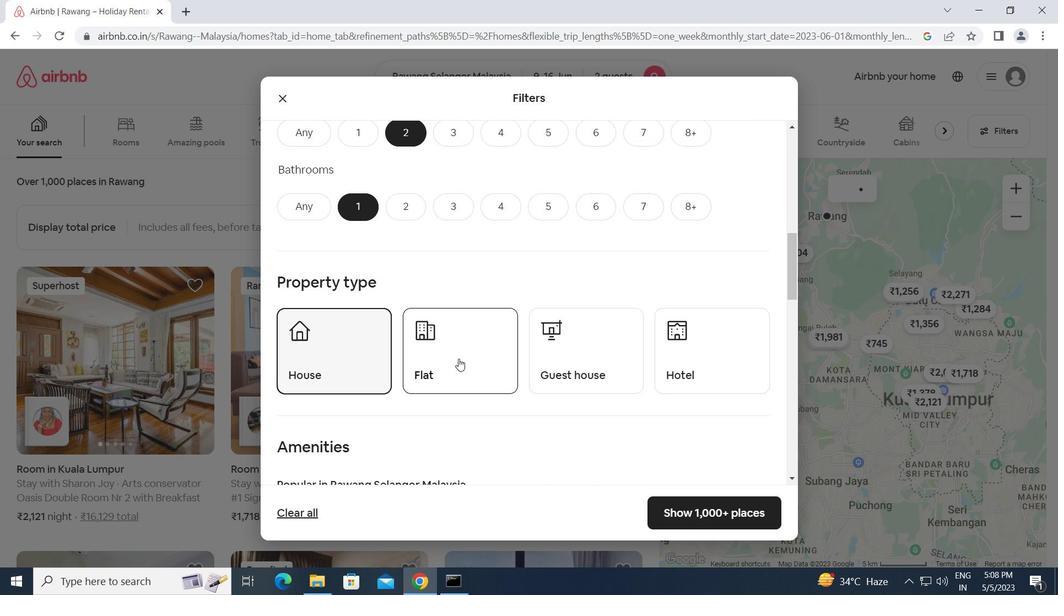 
Action: Mouse pressed left at (464, 358)
Screenshot: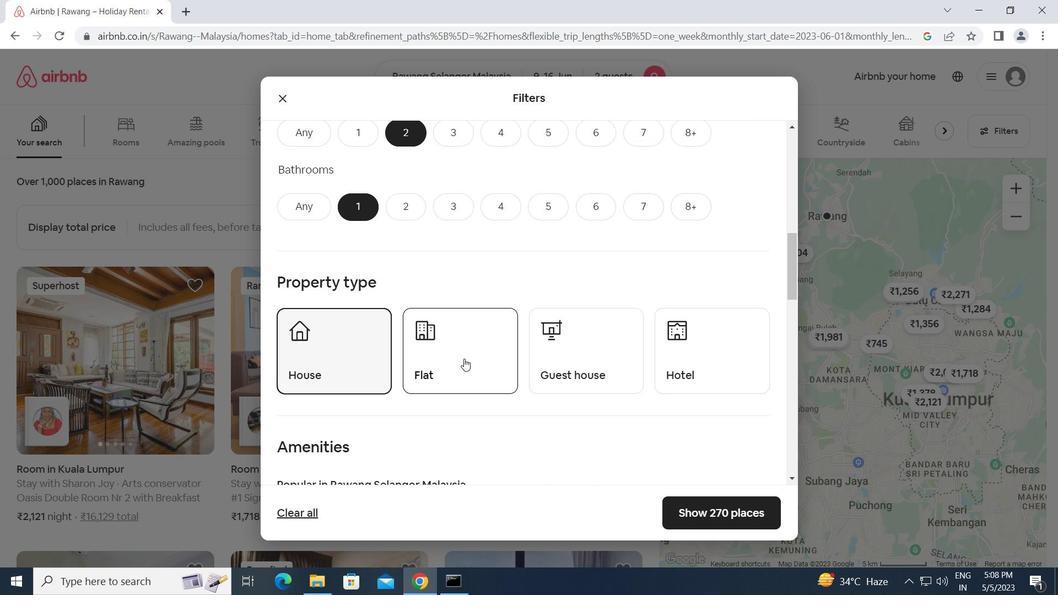 
Action: Mouse moved to (585, 357)
Screenshot: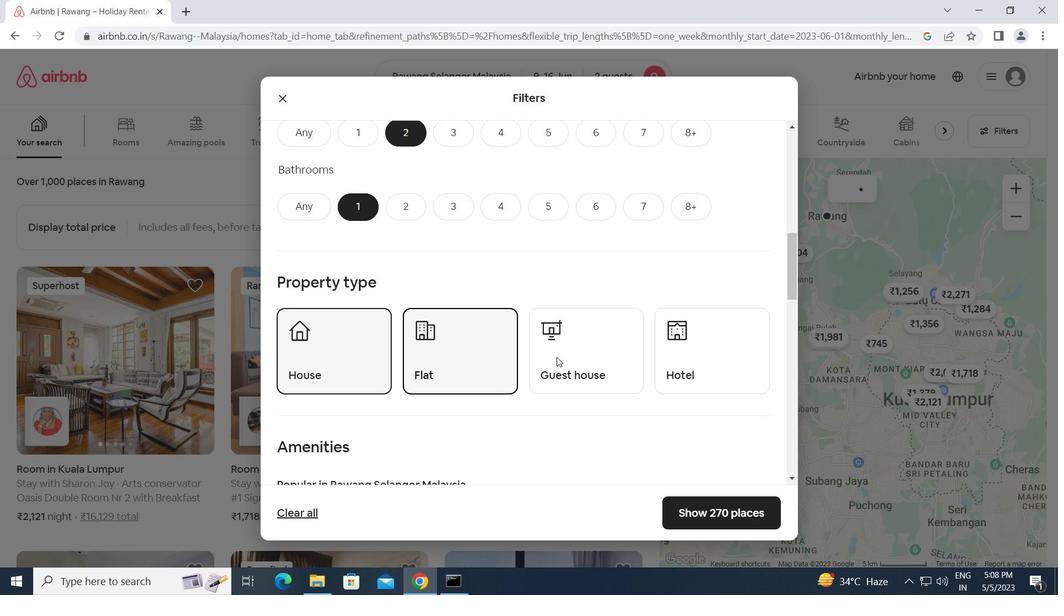 
Action: Mouse pressed left at (585, 357)
Screenshot: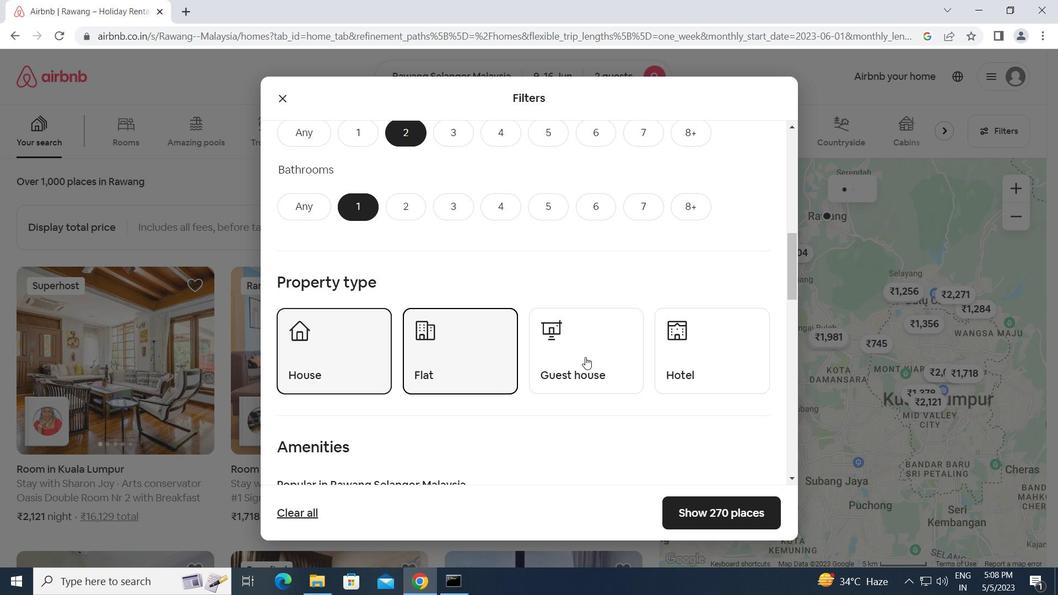 
Action: Mouse moved to (564, 393)
Screenshot: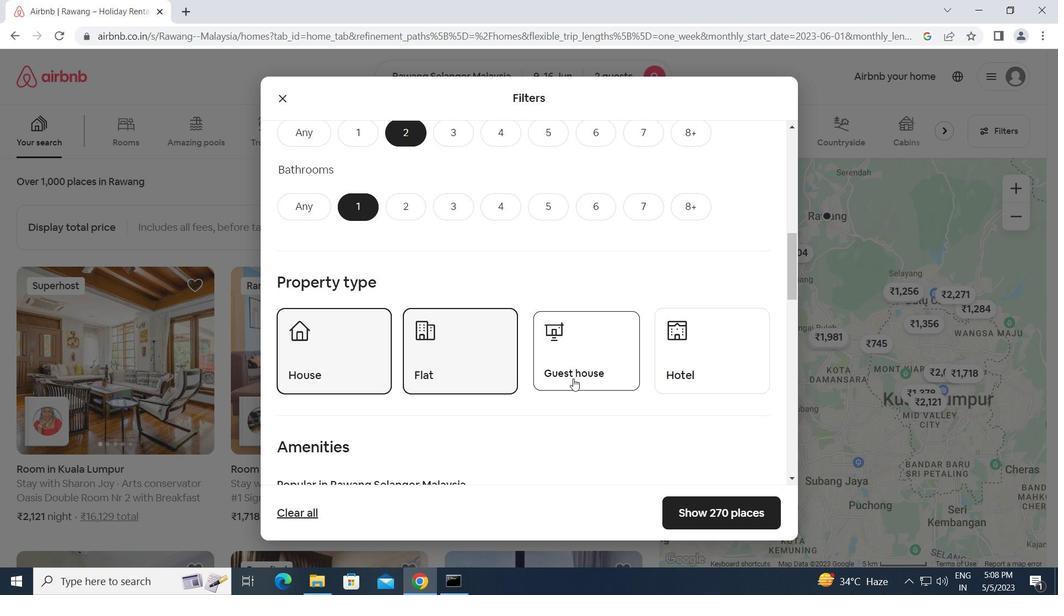 
Action: Mouse scrolled (564, 392) with delta (0, 0)
Screenshot: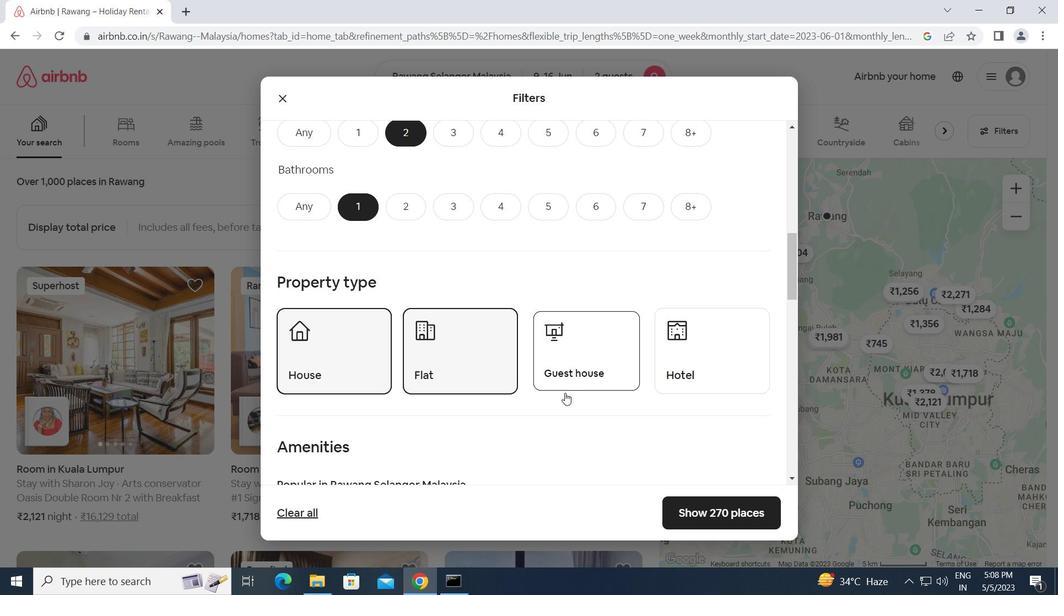 
Action: Mouse scrolled (564, 392) with delta (0, 0)
Screenshot: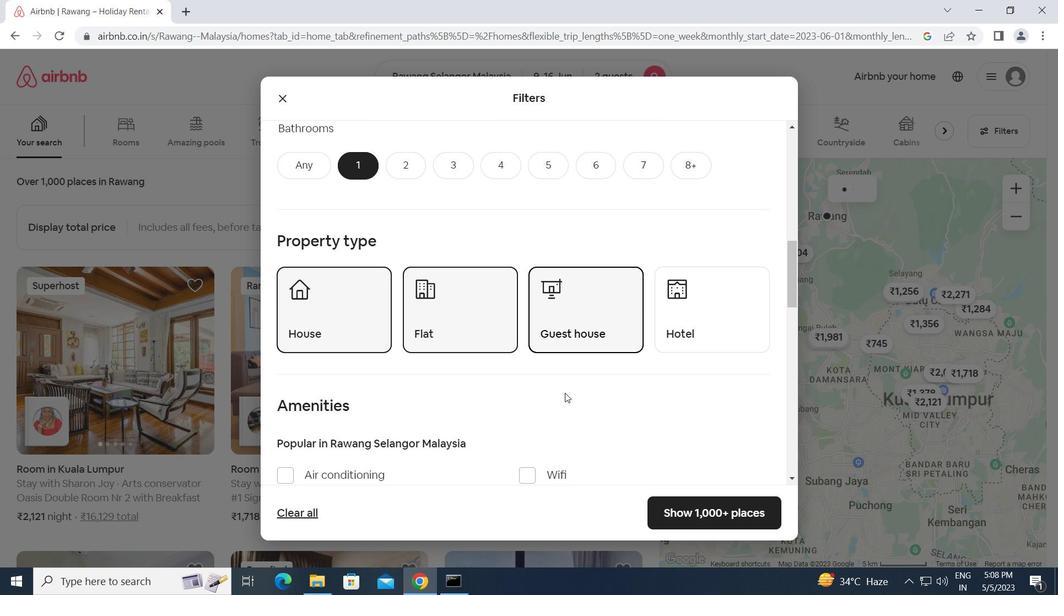 
Action: Mouse scrolled (564, 392) with delta (0, 0)
Screenshot: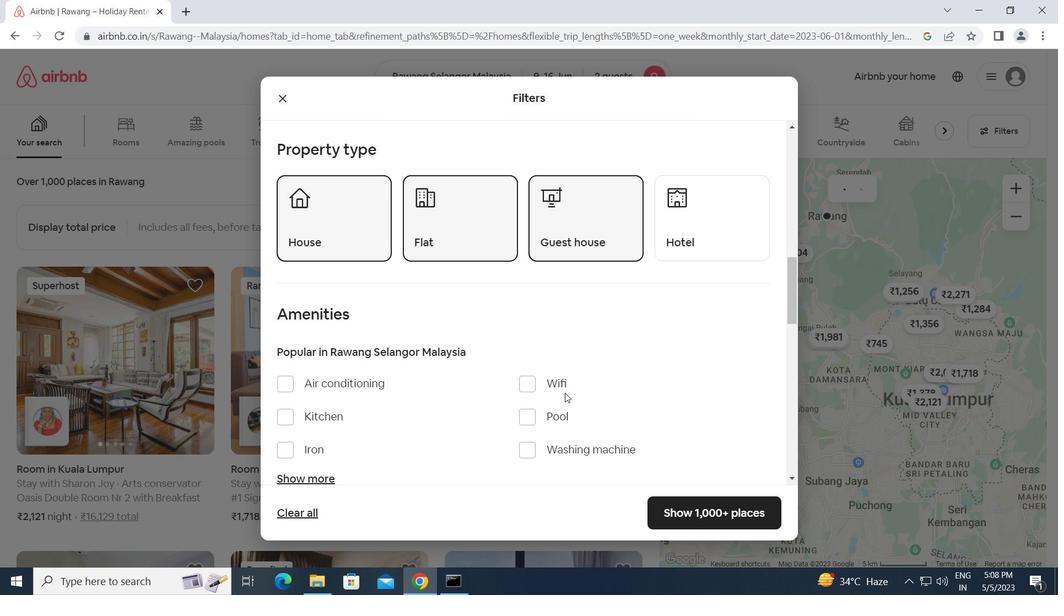 
Action: Mouse scrolled (564, 392) with delta (0, 0)
Screenshot: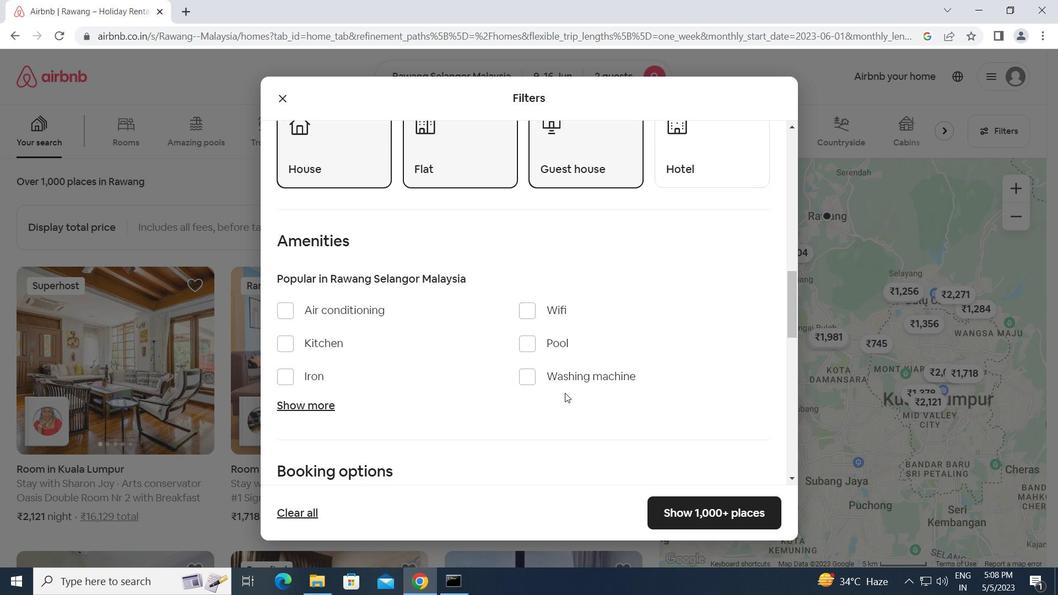 
Action: Mouse scrolled (564, 392) with delta (0, 0)
Screenshot: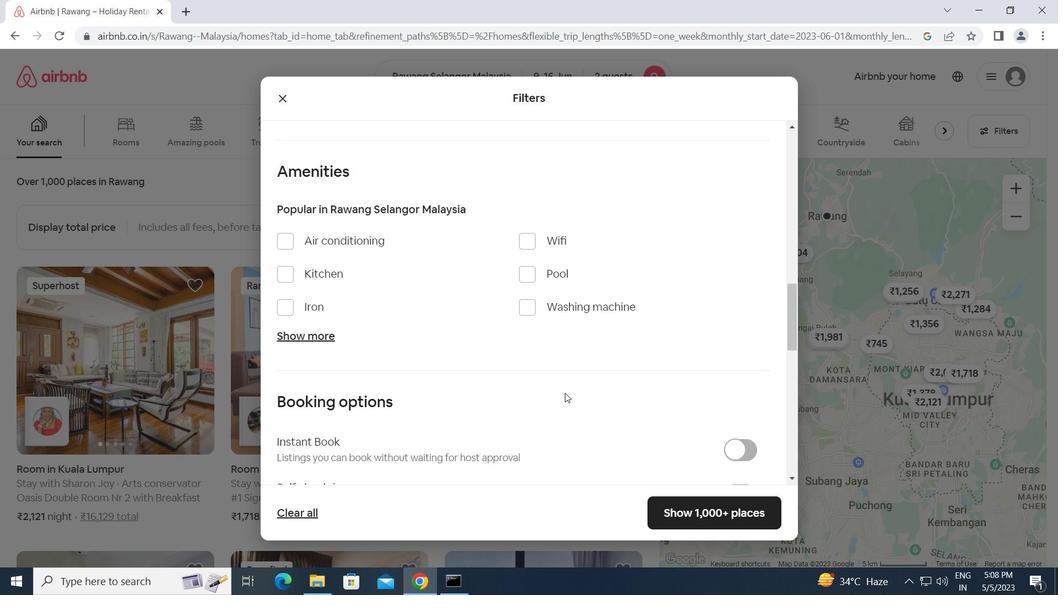 
Action: Mouse scrolled (564, 392) with delta (0, 0)
Screenshot: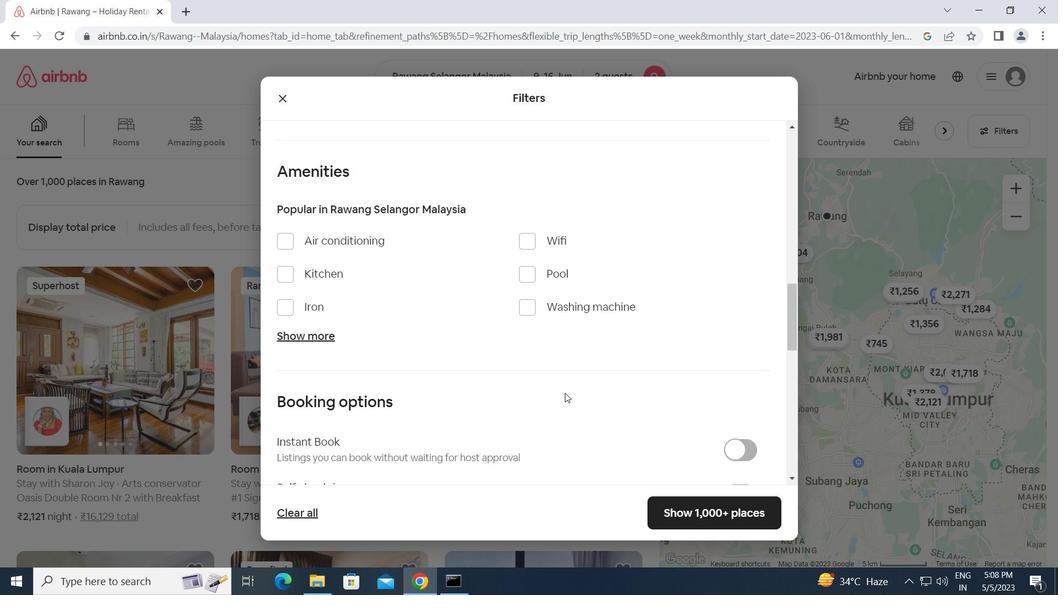 
Action: Mouse scrolled (564, 392) with delta (0, 0)
Screenshot: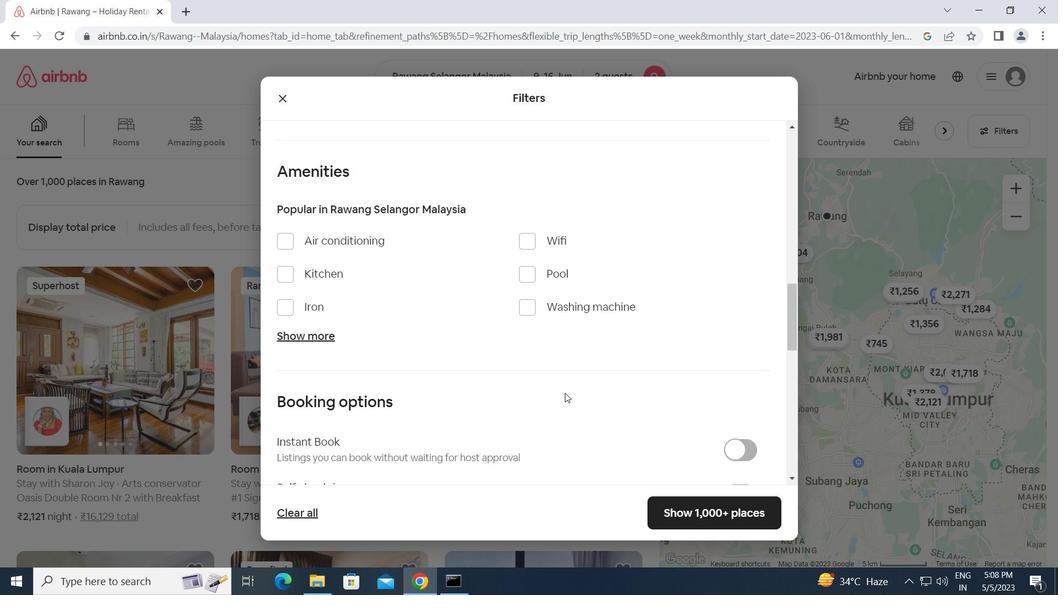 
Action: Mouse scrolled (564, 392) with delta (0, 0)
Screenshot: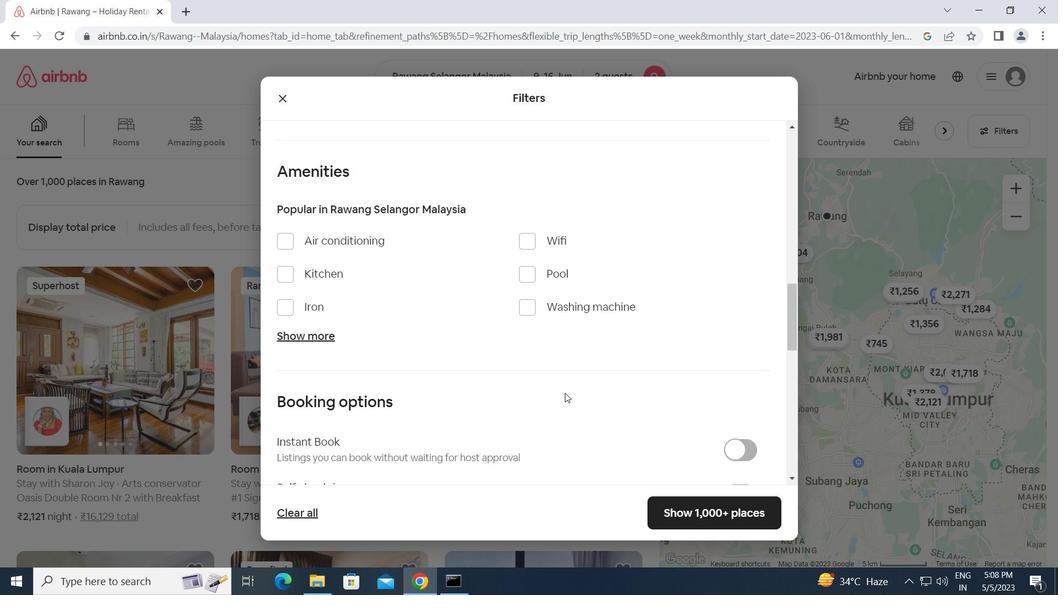 
Action: Mouse moved to (602, 368)
Screenshot: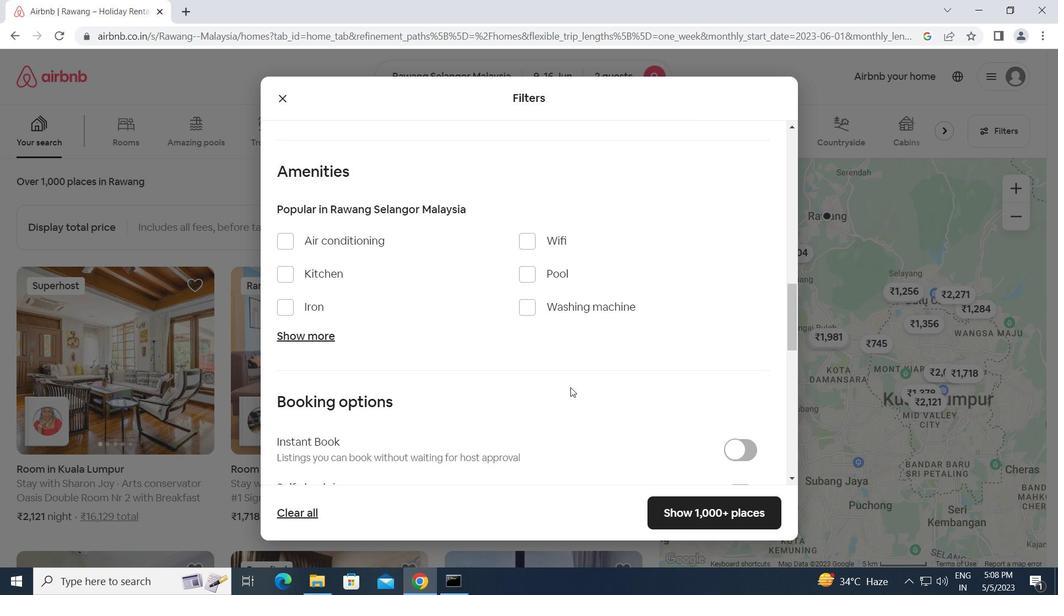 
Action: Mouse scrolled (602, 367) with delta (0, 0)
Screenshot: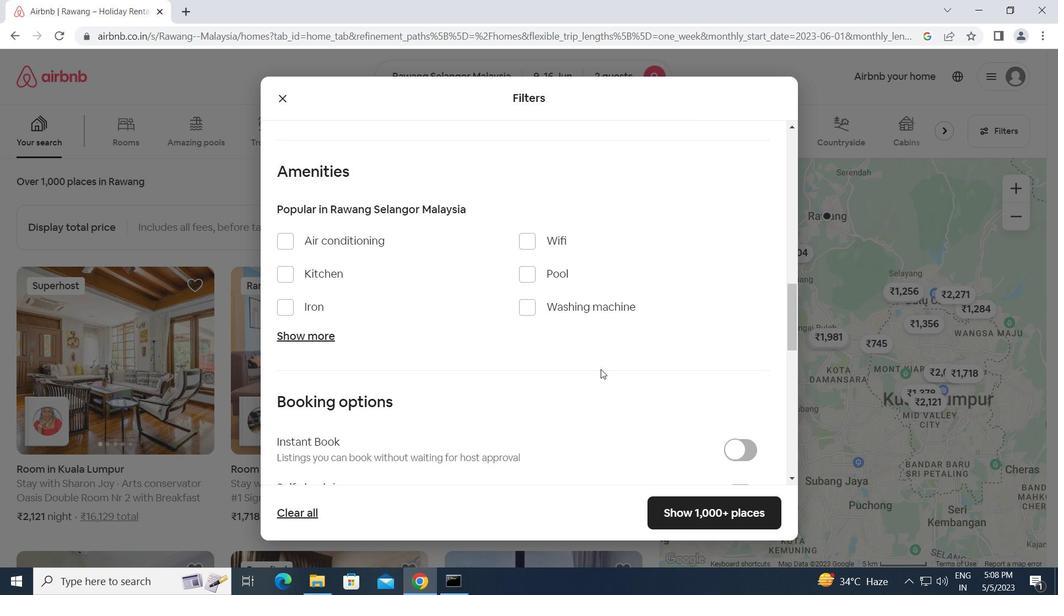 
Action: Mouse scrolled (602, 367) with delta (0, 0)
Screenshot: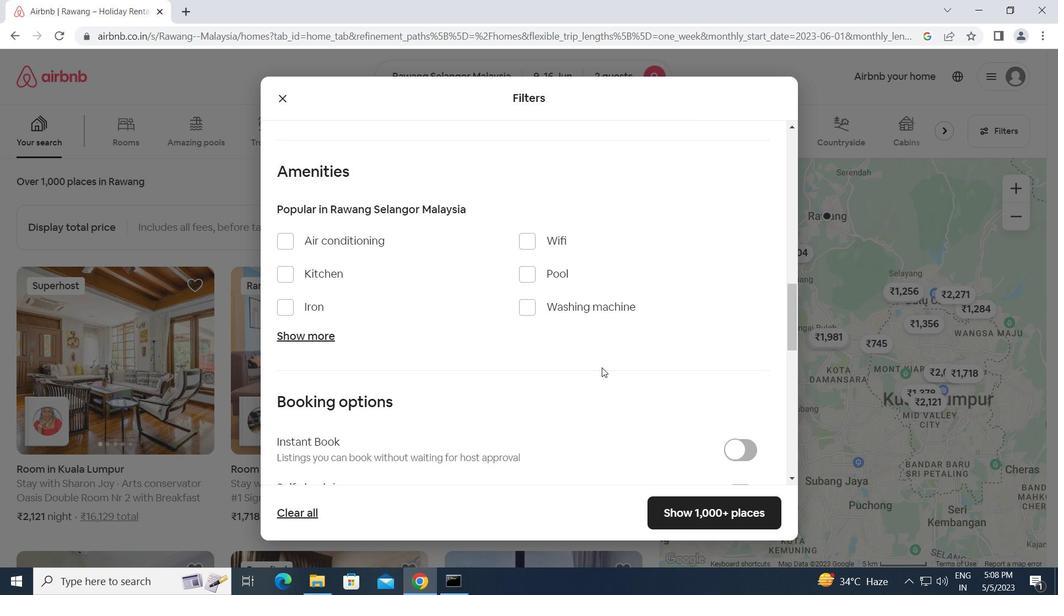 
Action: Mouse scrolled (602, 367) with delta (0, 0)
Screenshot: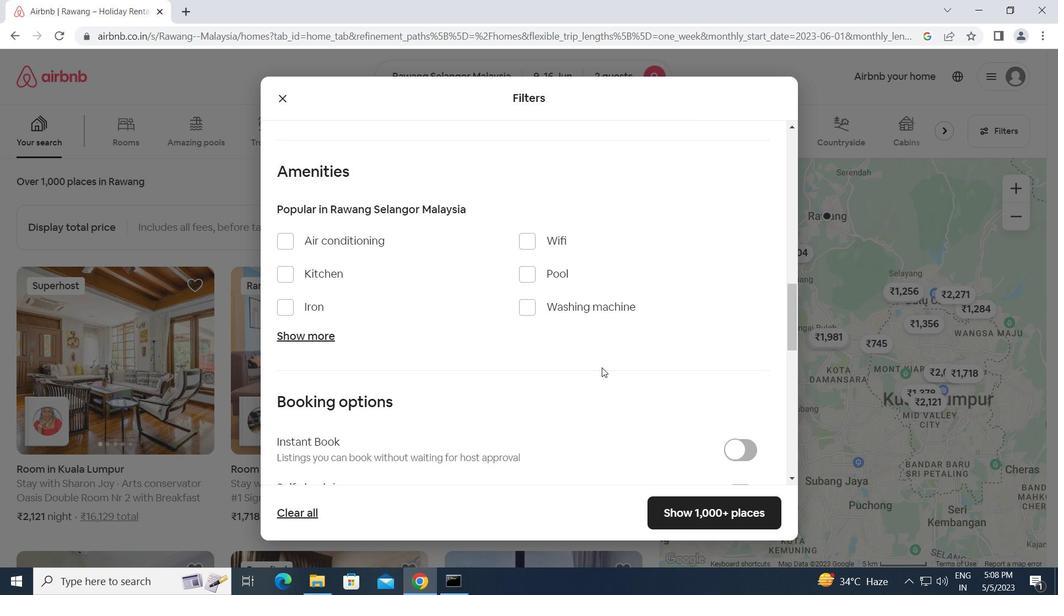 
Action: Mouse moved to (669, 311)
Screenshot: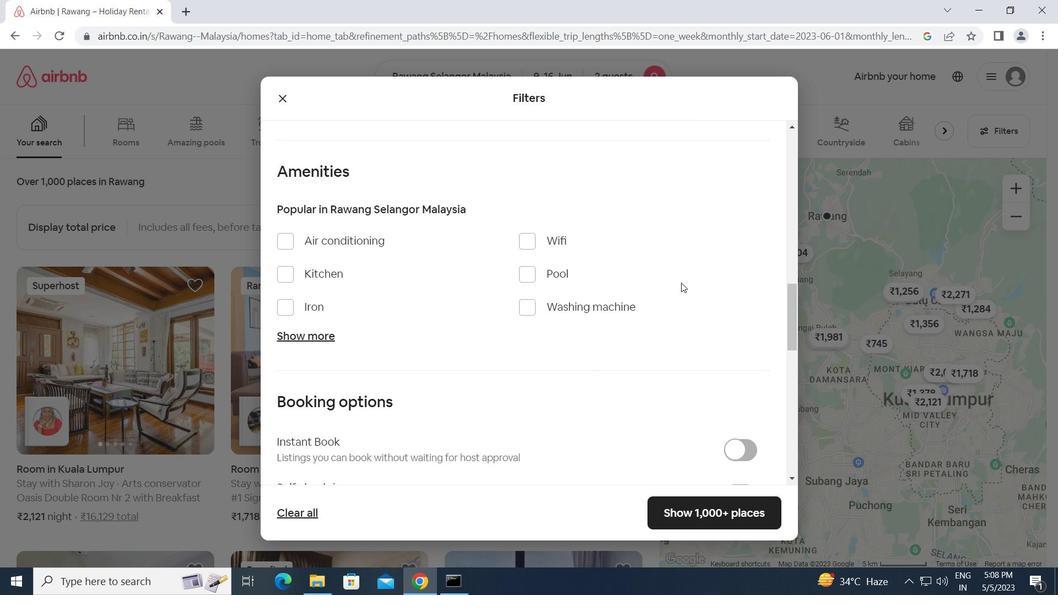 
Action: Mouse scrolled (669, 310) with delta (0, 0)
Screenshot: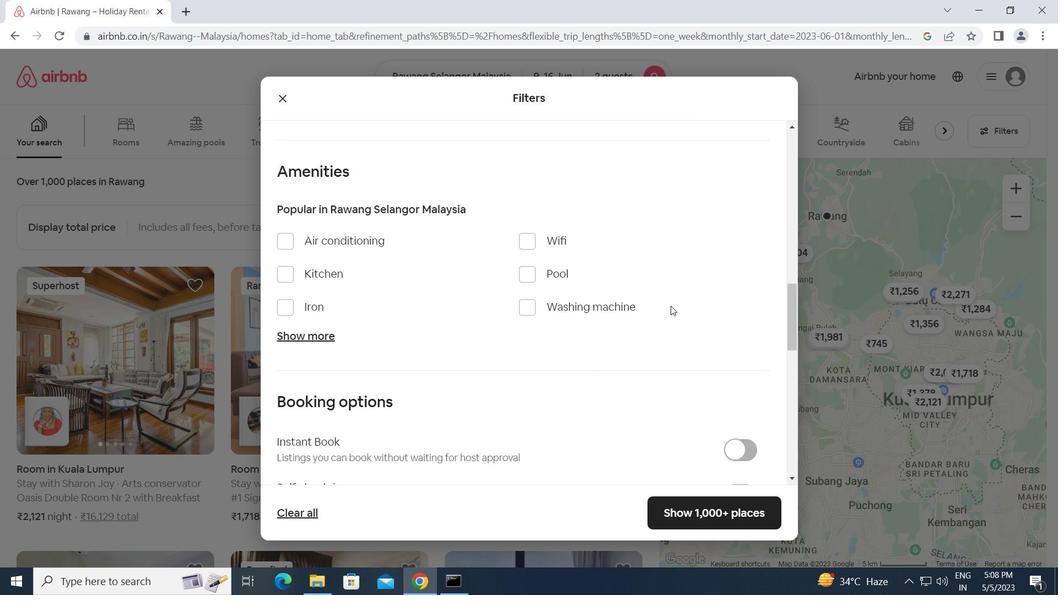 
Action: Mouse moved to (669, 313)
Screenshot: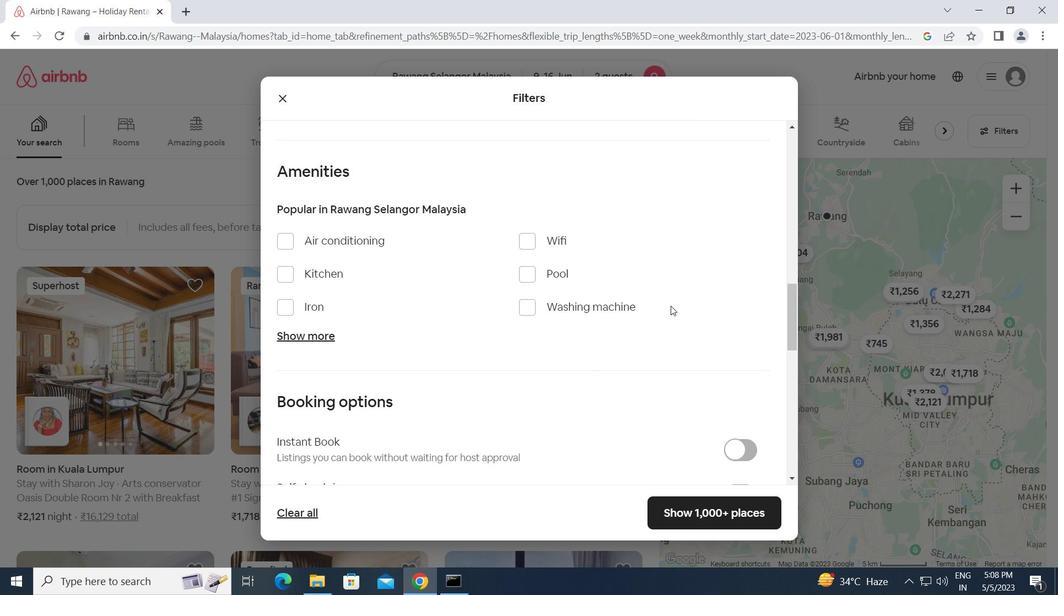 
Action: Mouse scrolled (669, 312) with delta (0, 0)
Screenshot: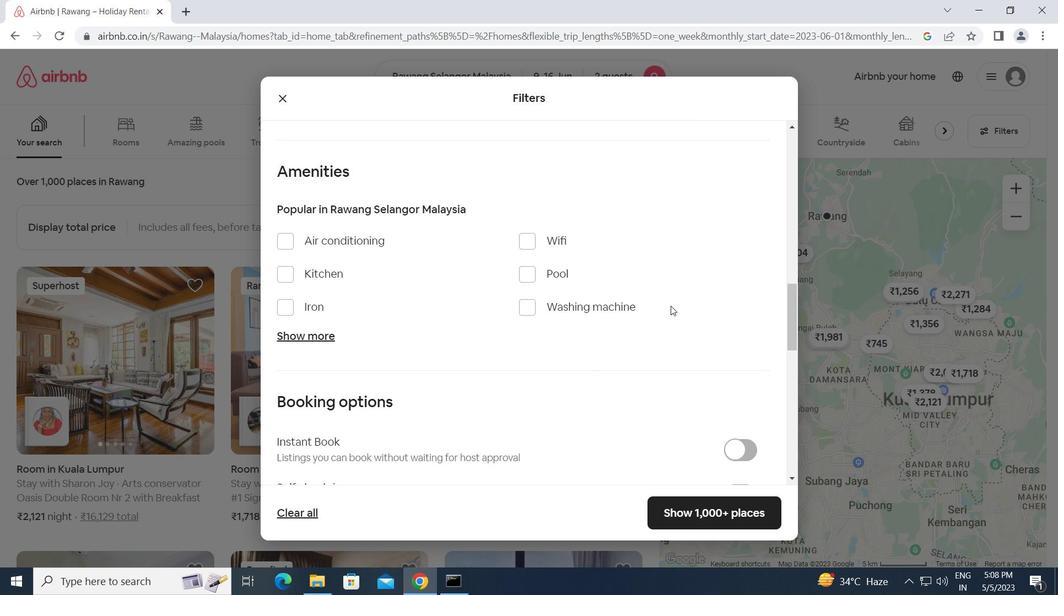 
Action: Mouse scrolled (669, 312) with delta (0, 0)
Screenshot: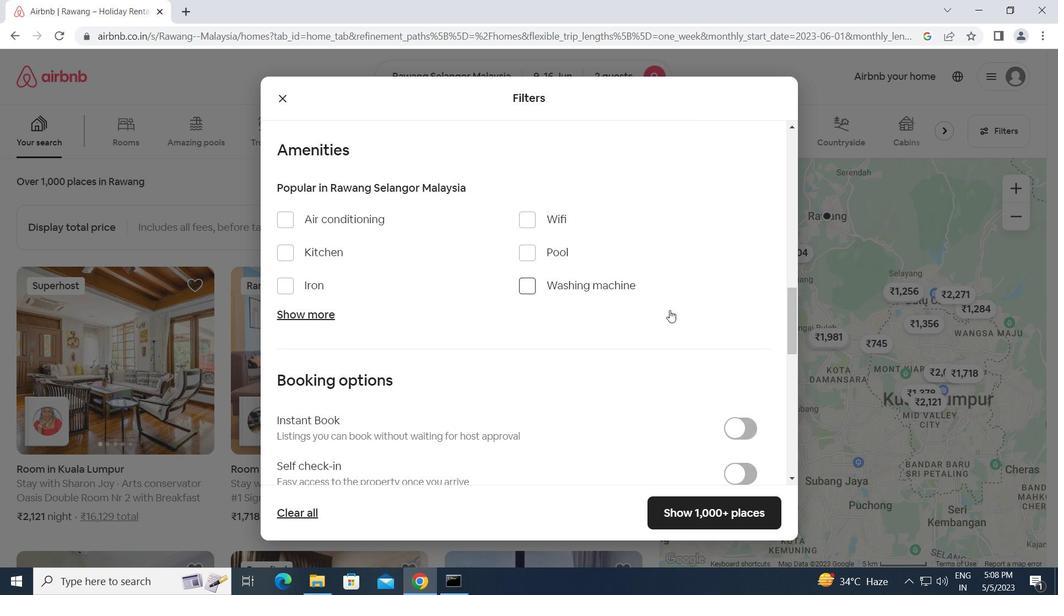 
Action: Mouse scrolled (669, 312) with delta (0, 0)
Screenshot: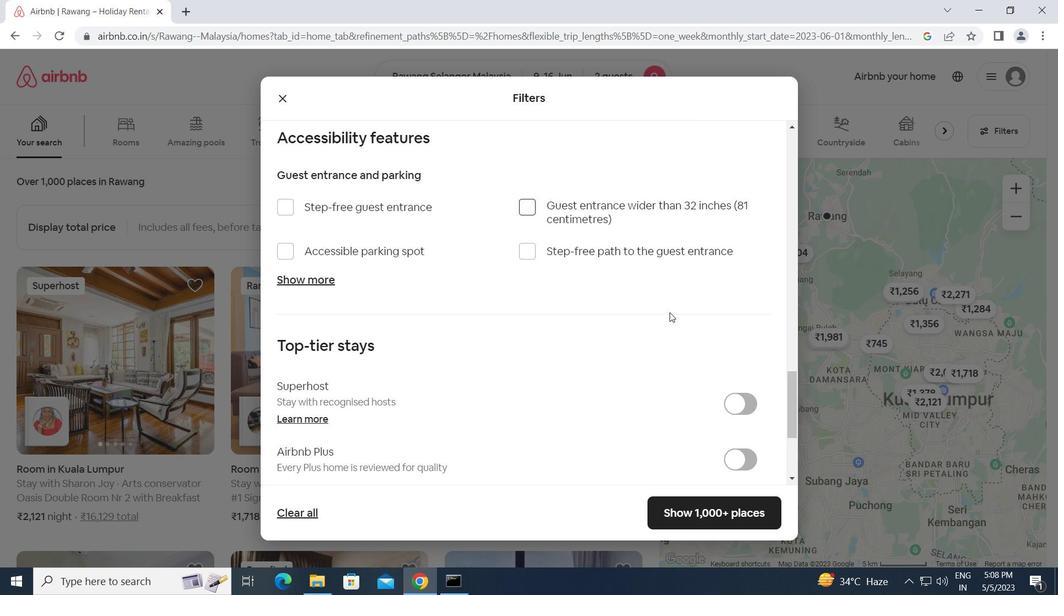 
Action: Mouse moved to (669, 313)
Screenshot: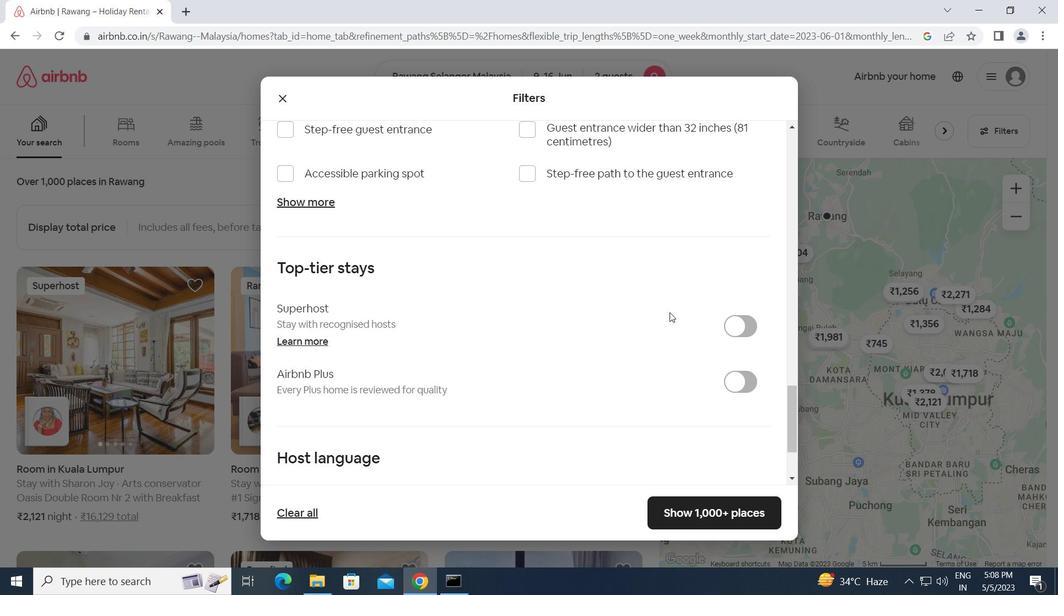
Action: Mouse scrolled (669, 314) with delta (0, 0)
Screenshot: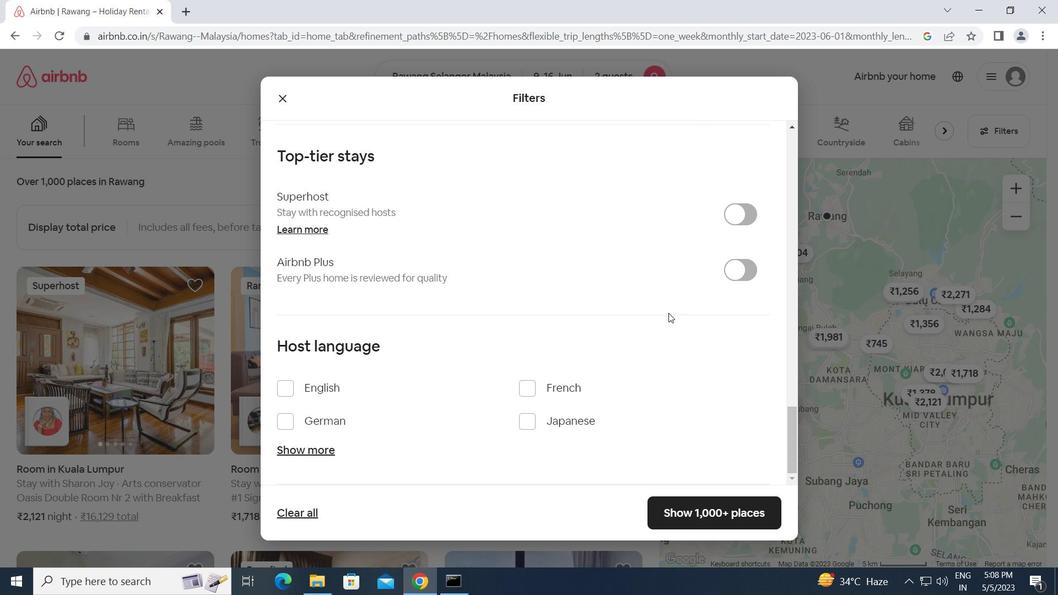 
Action: Mouse scrolled (669, 314) with delta (0, 0)
Screenshot: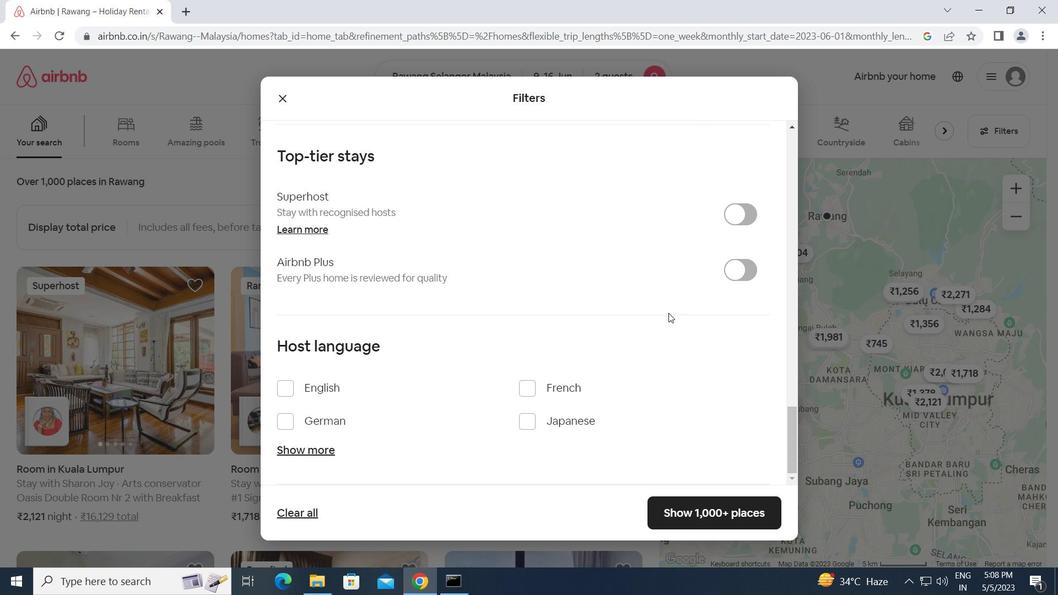 
Action: Mouse scrolled (669, 314) with delta (0, 0)
Screenshot: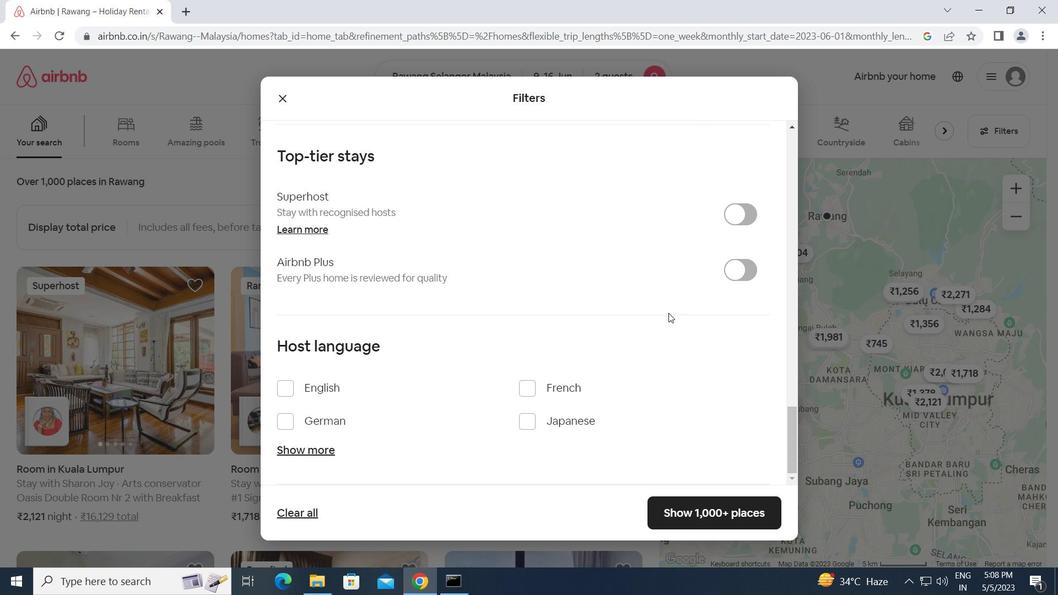 
Action: Mouse scrolled (669, 314) with delta (0, 0)
Screenshot: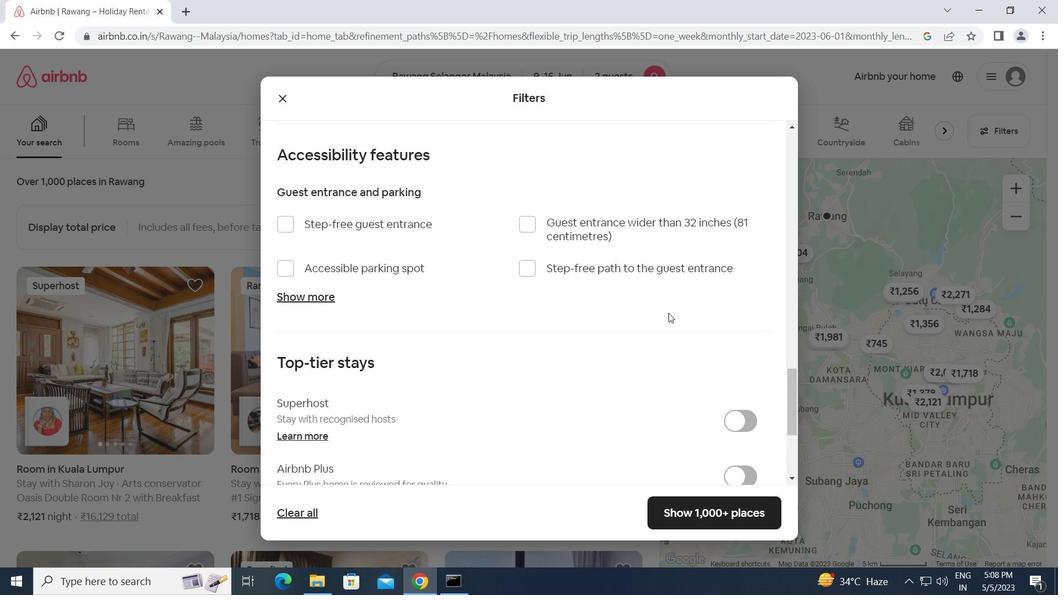 
Action: Mouse scrolled (669, 314) with delta (0, 0)
Screenshot: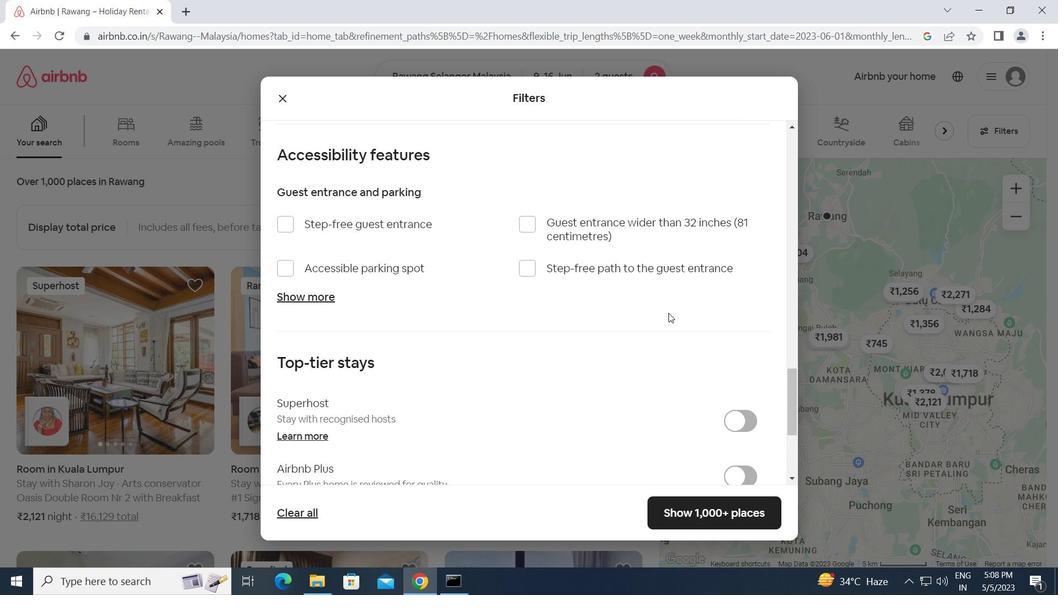 
Action: Mouse scrolled (669, 314) with delta (0, 0)
Screenshot: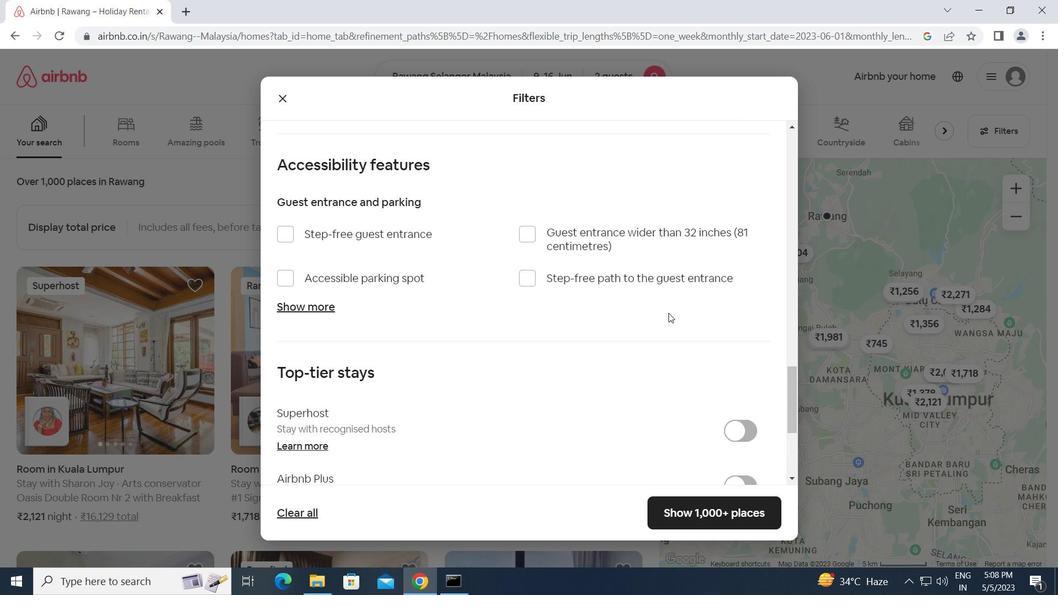 
Action: Mouse moved to (734, 238)
Screenshot: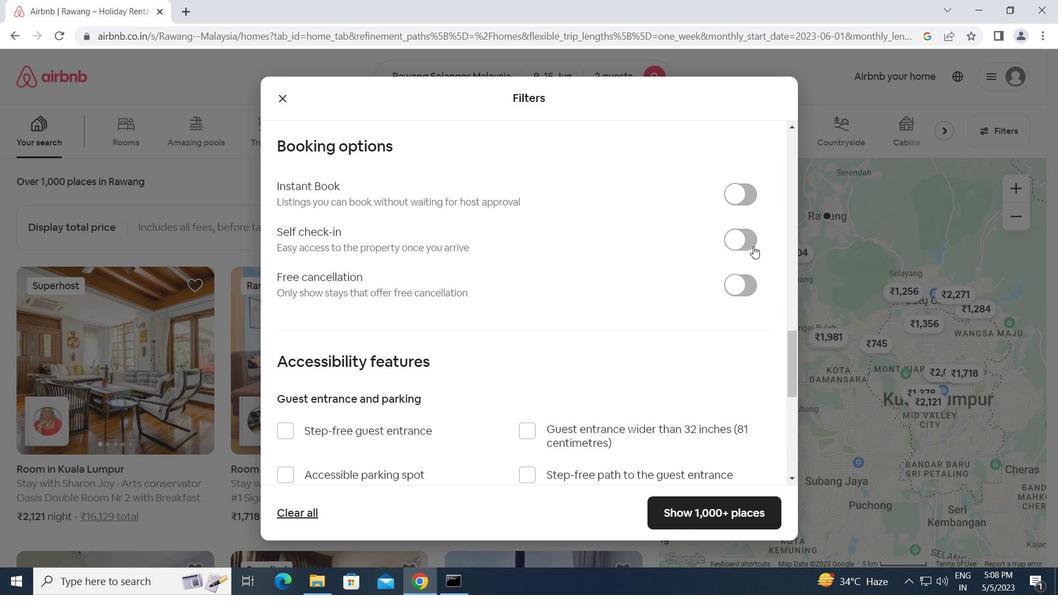 
Action: Mouse pressed left at (734, 238)
Screenshot: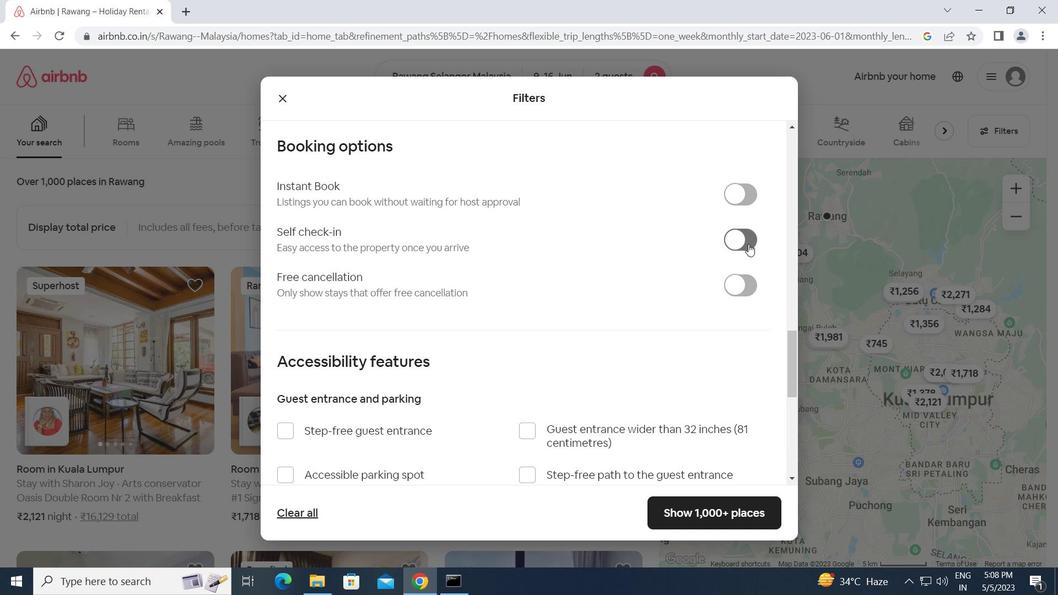 
Action: Mouse moved to (579, 295)
Screenshot: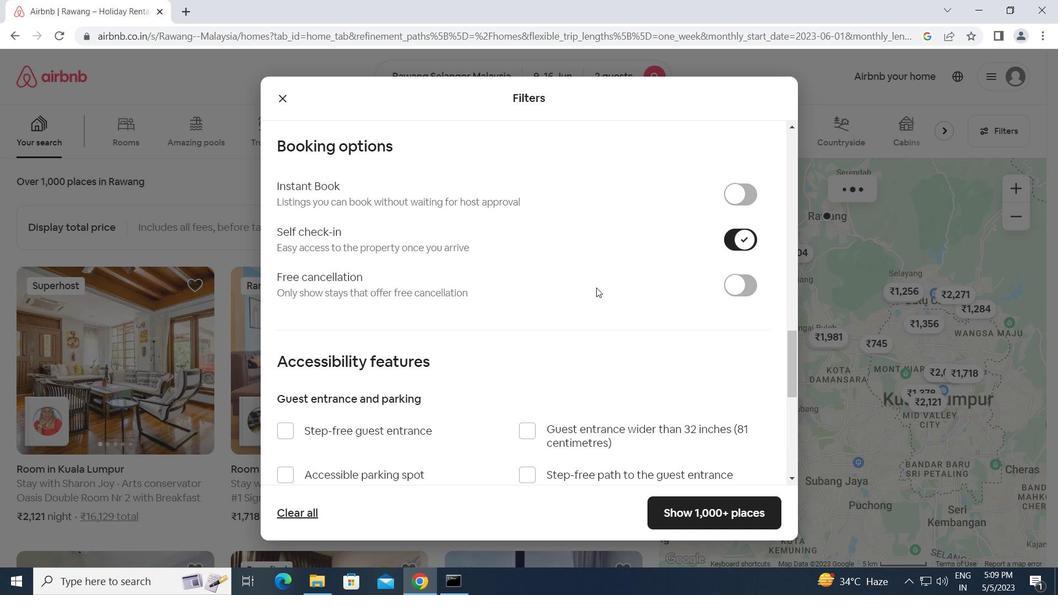 
Action: Mouse scrolled (579, 295) with delta (0, 0)
Screenshot: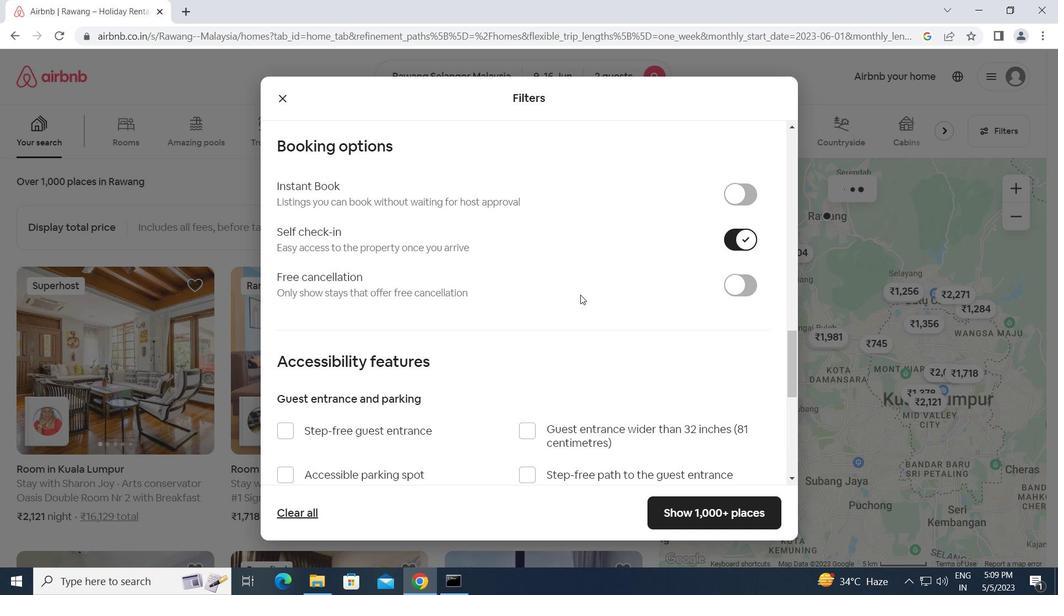 
Action: Mouse scrolled (579, 295) with delta (0, 0)
Screenshot: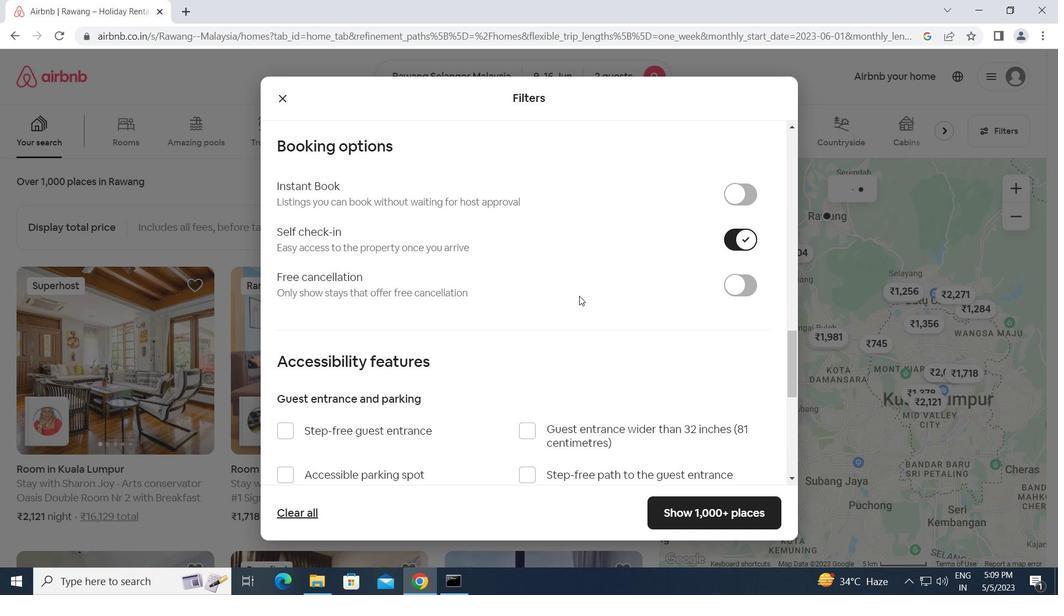 
Action: Mouse scrolled (579, 295) with delta (0, 0)
Screenshot: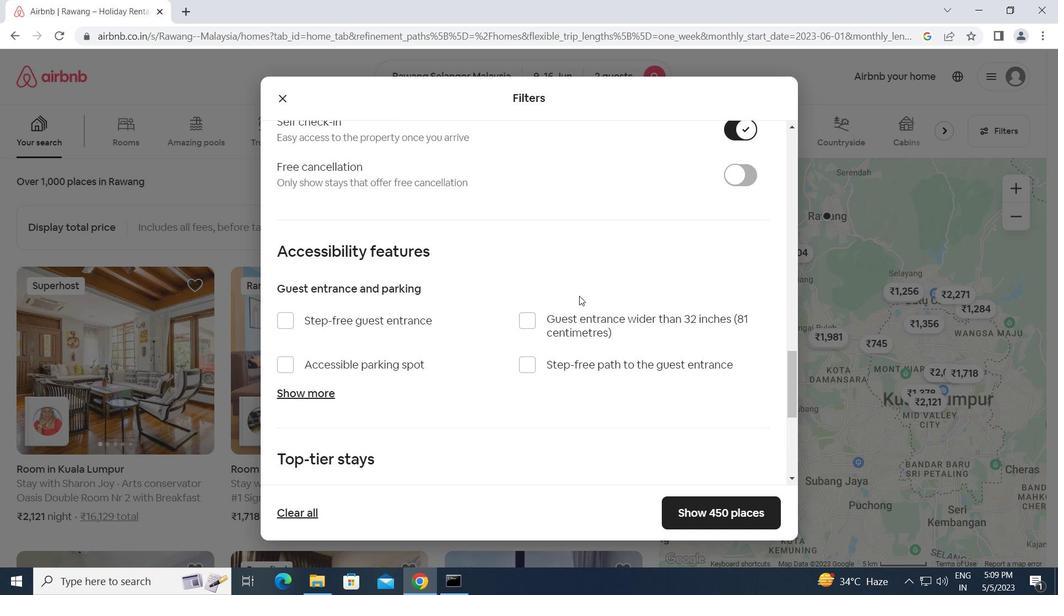 
Action: Mouse scrolled (579, 295) with delta (0, 0)
Screenshot: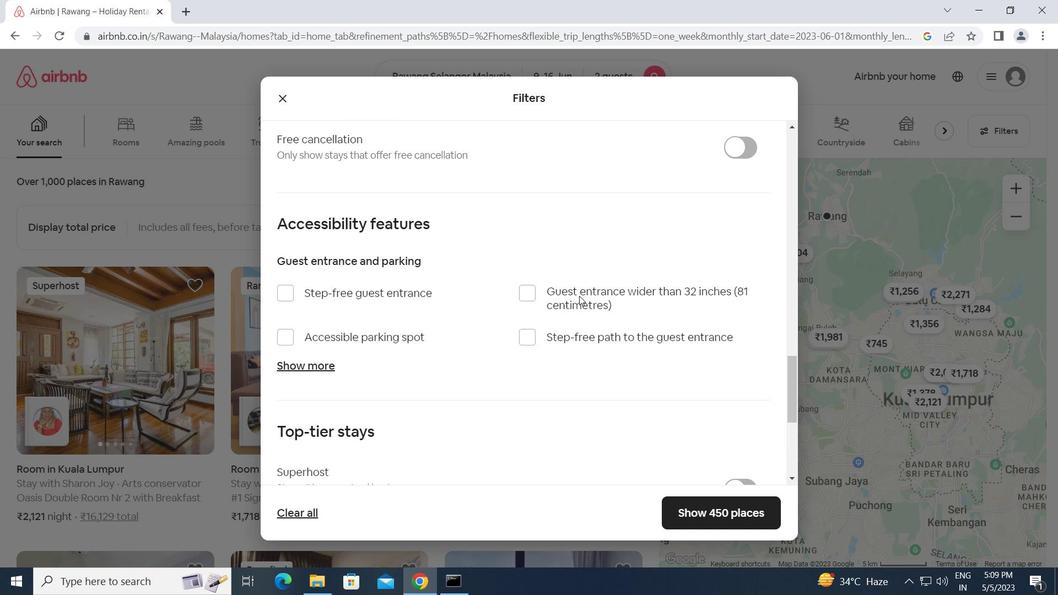 
Action: Mouse scrolled (579, 295) with delta (0, 0)
Screenshot: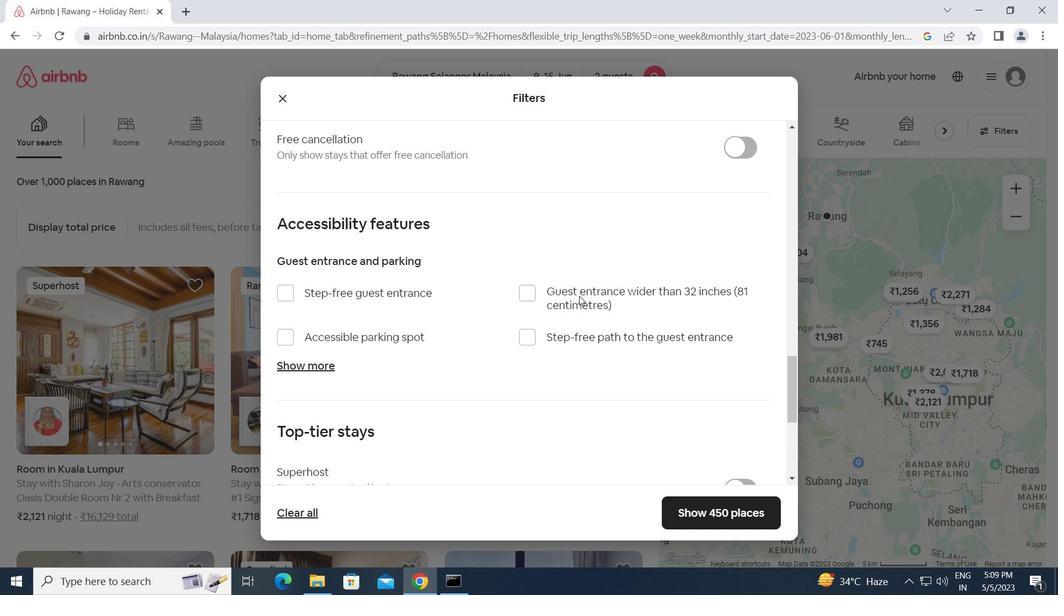
Action: Mouse scrolled (579, 295) with delta (0, 0)
Screenshot: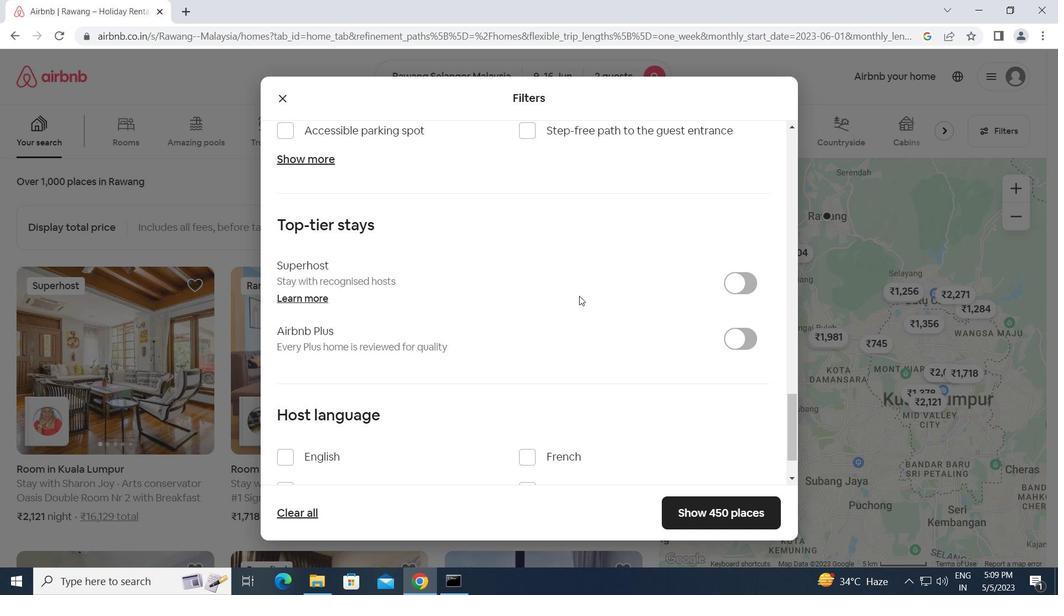 
Action: Mouse scrolled (579, 295) with delta (0, 0)
Screenshot: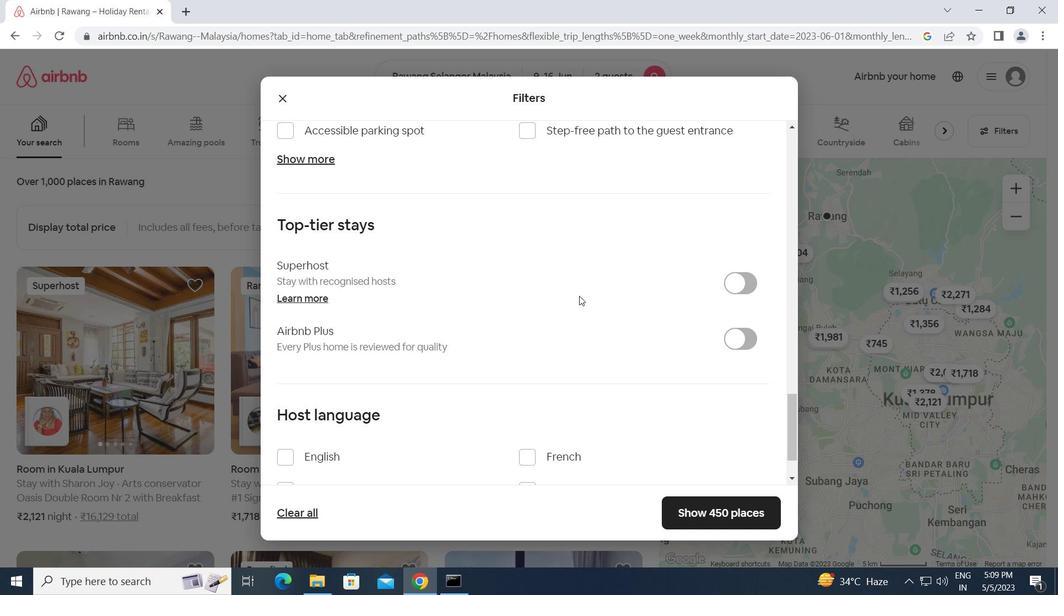 
Action: Mouse scrolled (579, 295) with delta (0, 0)
Screenshot: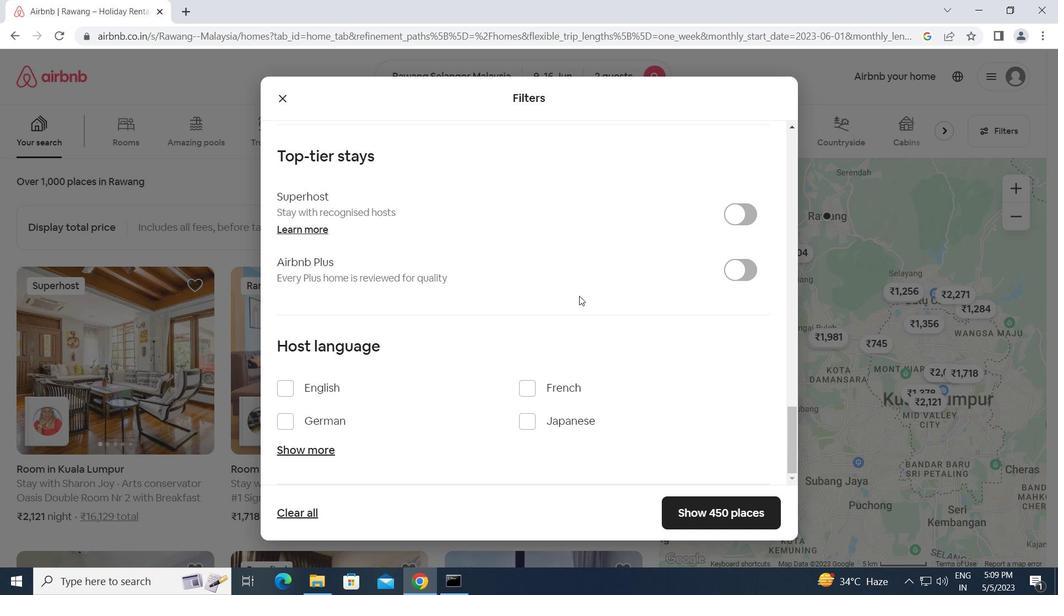 
Action: Mouse scrolled (579, 295) with delta (0, 0)
Screenshot: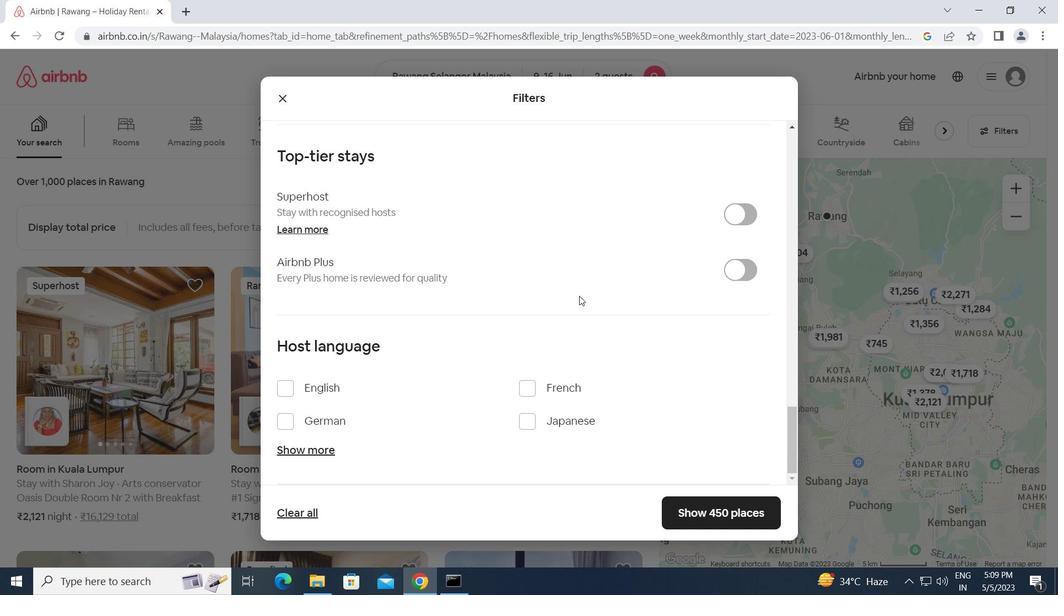 
Action: Mouse scrolled (579, 295) with delta (0, 0)
Screenshot: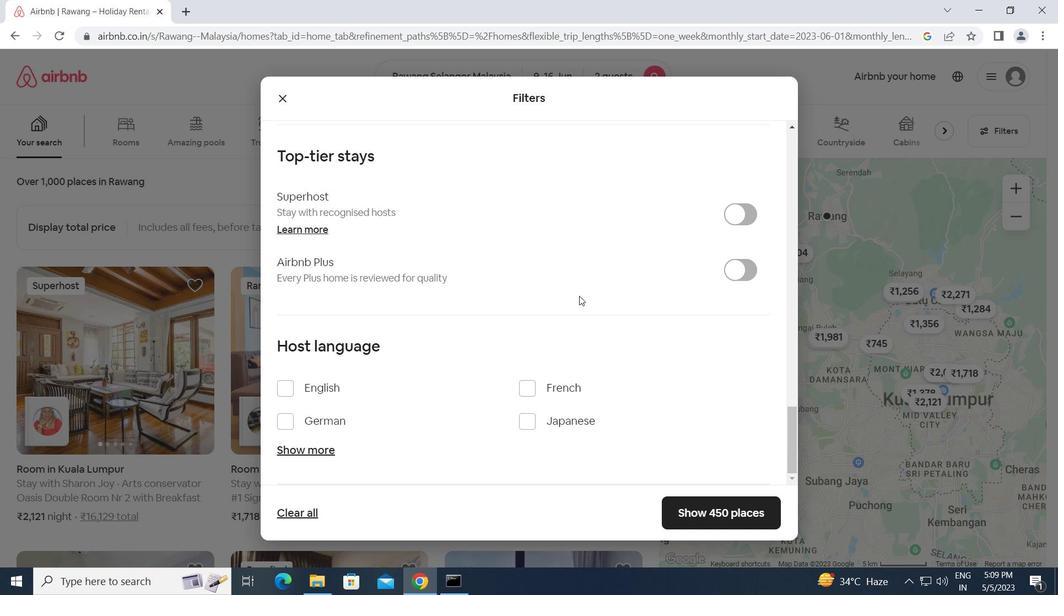 
Action: Mouse moved to (283, 387)
Screenshot: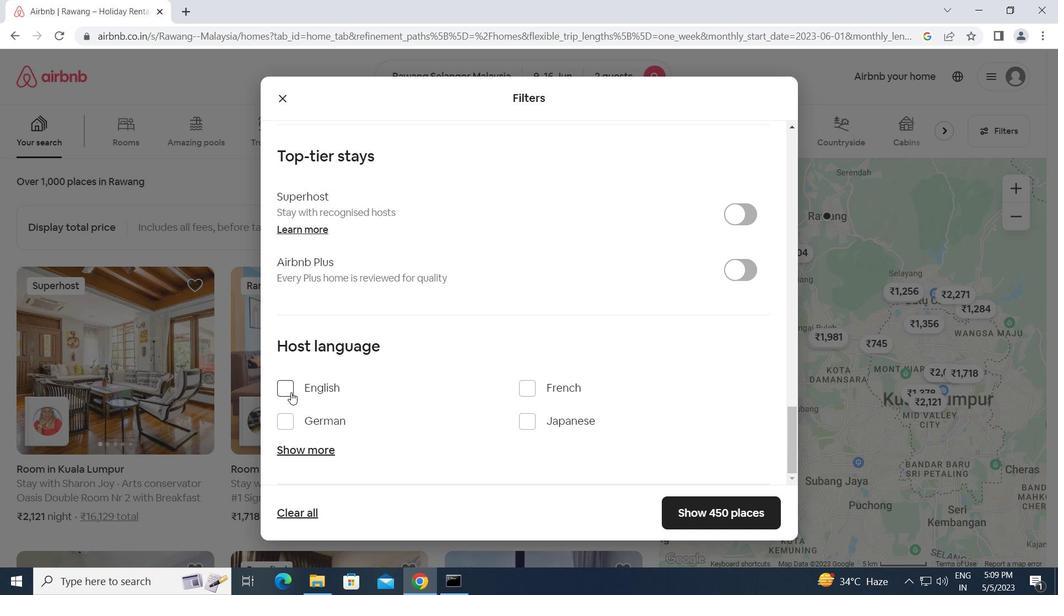 
Action: Mouse pressed left at (283, 387)
Screenshot: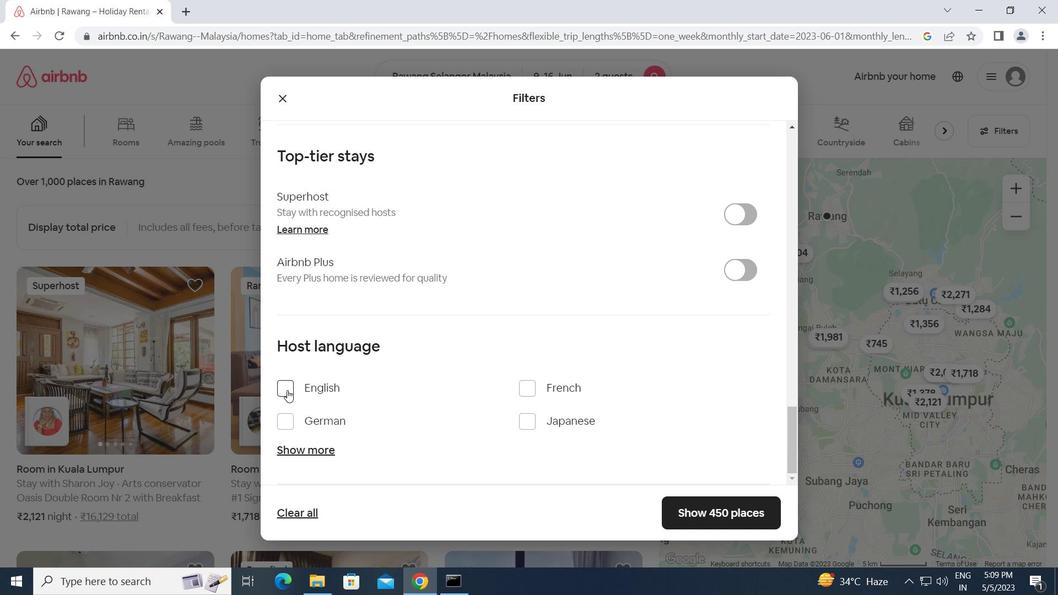 
Action: Mouse moved to (720, 510)
Screenshot: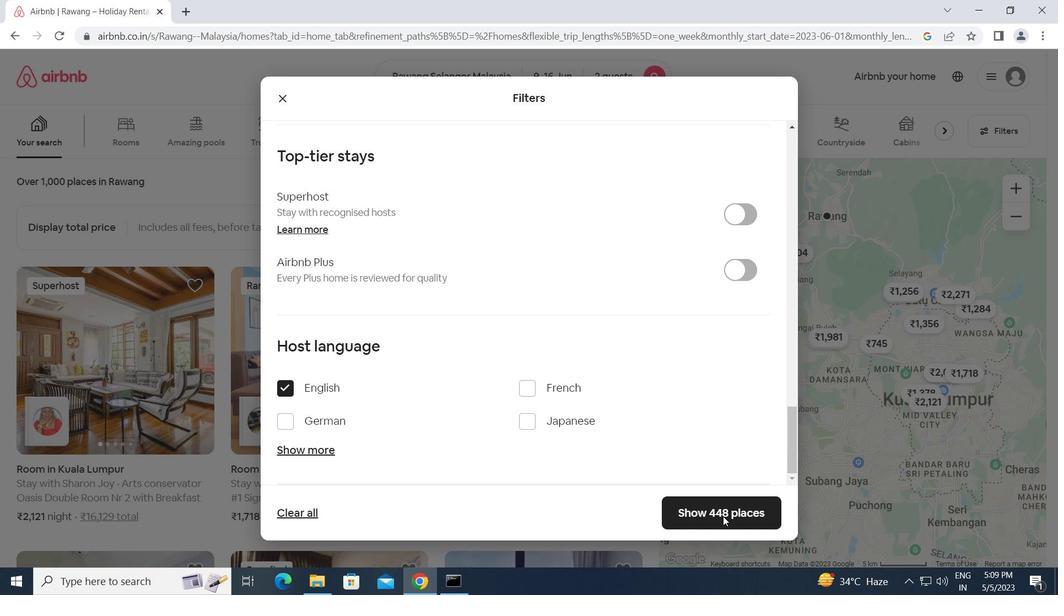 
Action: Mouse pressed left at (720, 510)
Screenshot: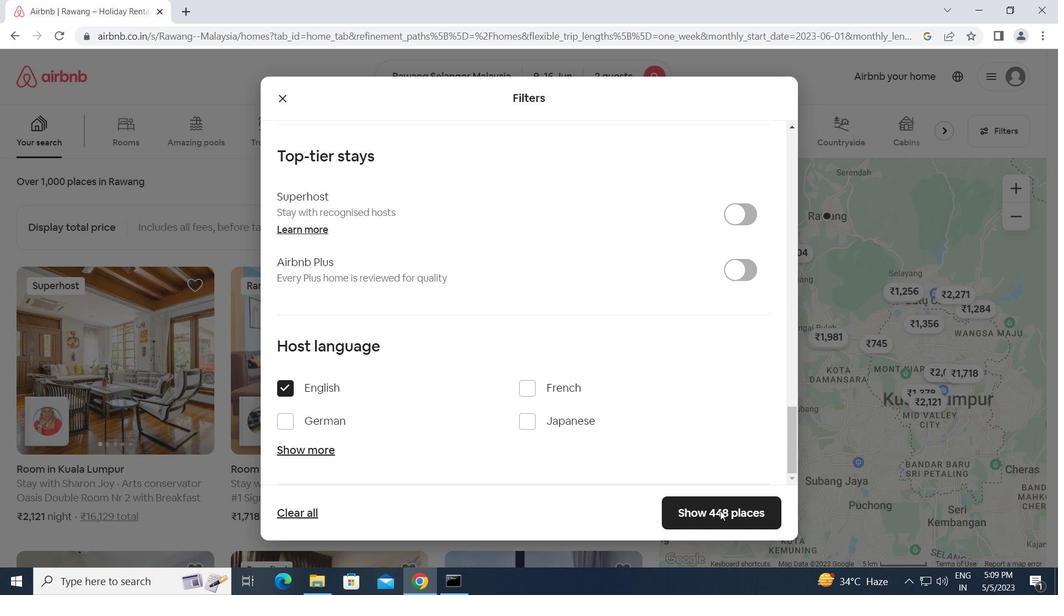 
Action: Mouse moved to (713, 509)
Screenshot: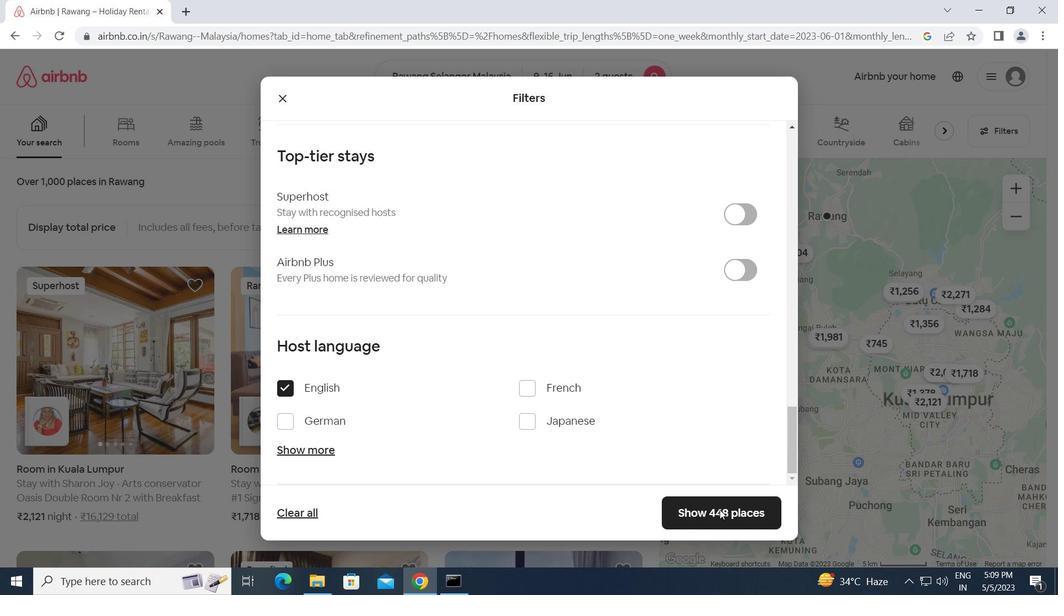 
Action: Mouse pressed left at (713, 509)
Screenshot: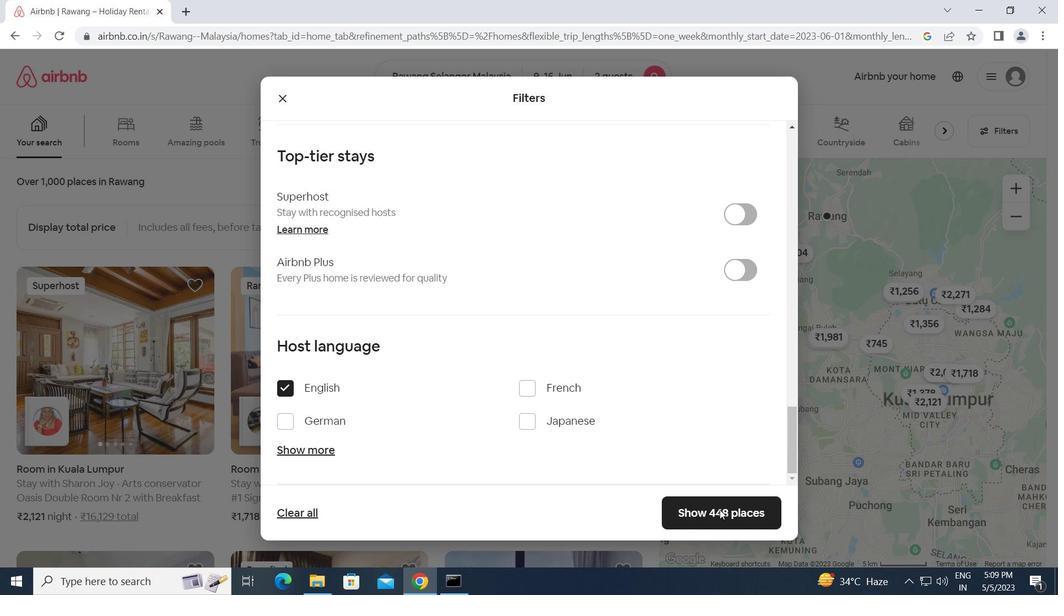 
Action: Mouse moved to (692, 508)
Screenshot: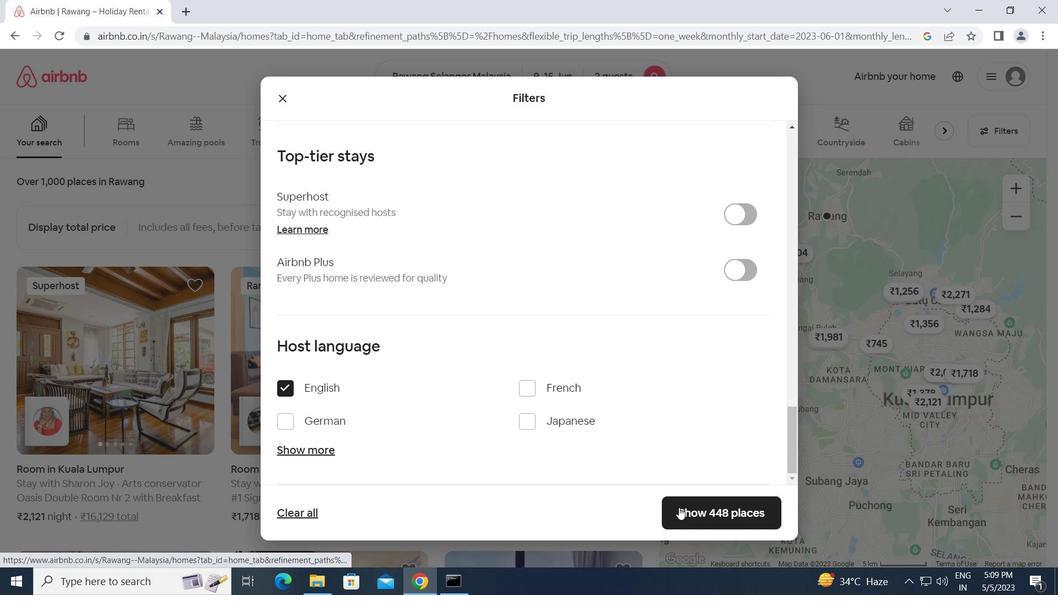 
Action: Mouse pressed left at (692, 508)
Screenshot: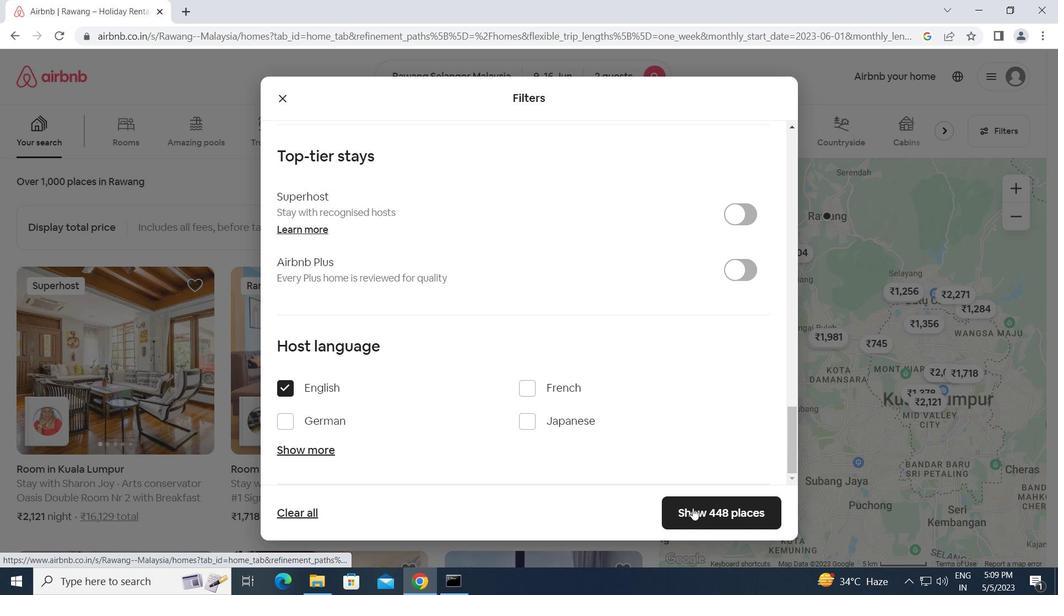 
